 Task: Open Card Software Maintenance Review in Board Content Marketing White Paper Creation and Promotion Strategy to Workspace Hotel Reservations and add a team member Softage.2@softage.net, a label Orange, a checklist Email Marketing, an attachment from your computer, a color Orange and finally, add a card description 'Plan and execute company team-building conference with guest speakers on change management' and a comment 'Given the potential impact of this task on our customers, let us ensure that we approach it with a focus on customer satisfaction and experience.'. Add a start date 'Jan 06, 1900' with a due date 'Jan 13, 1900'
Action: Mouse moved to (87, 46)
Screenshot: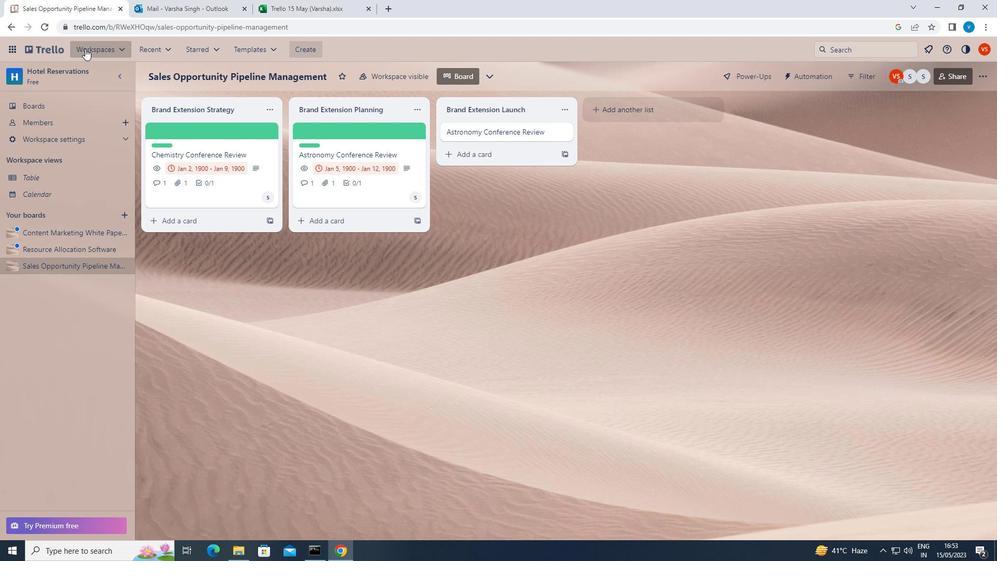 
Action: Mouse pressed left at (87, 46)
Screenshot: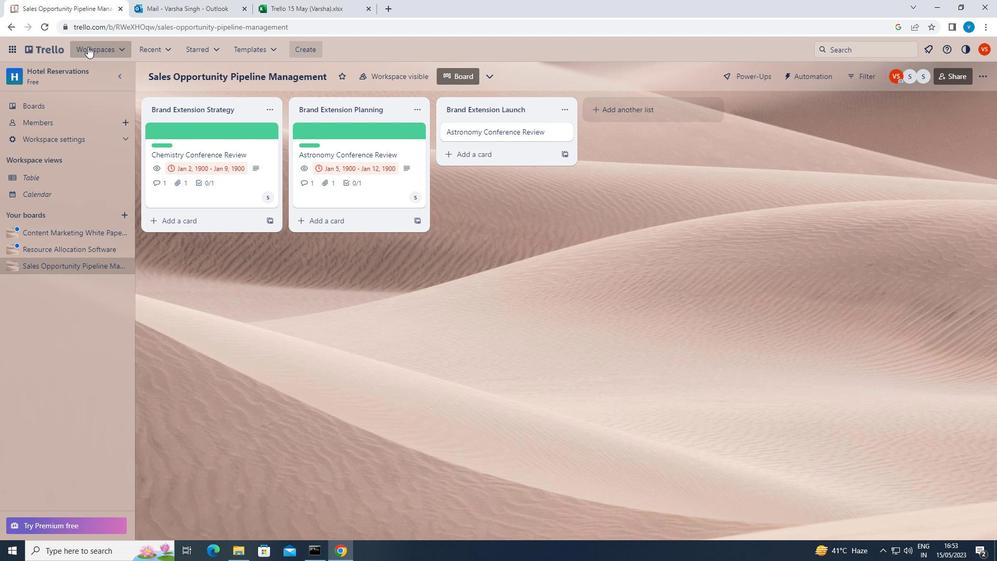 
Action: Mouse moved to (127, 516)
Screenshot: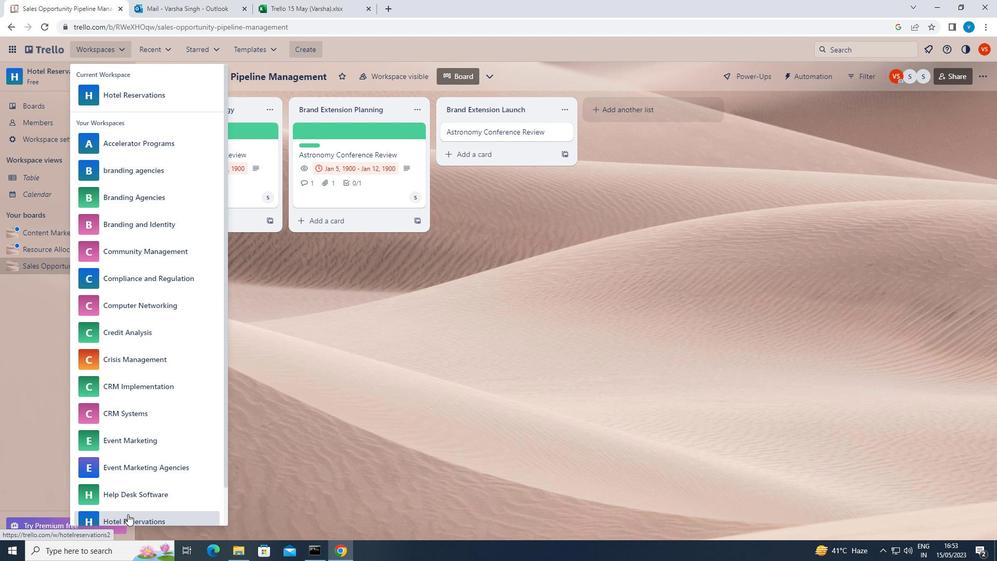 
Action: Mouse pressed left at (127, 516)
Screenshot: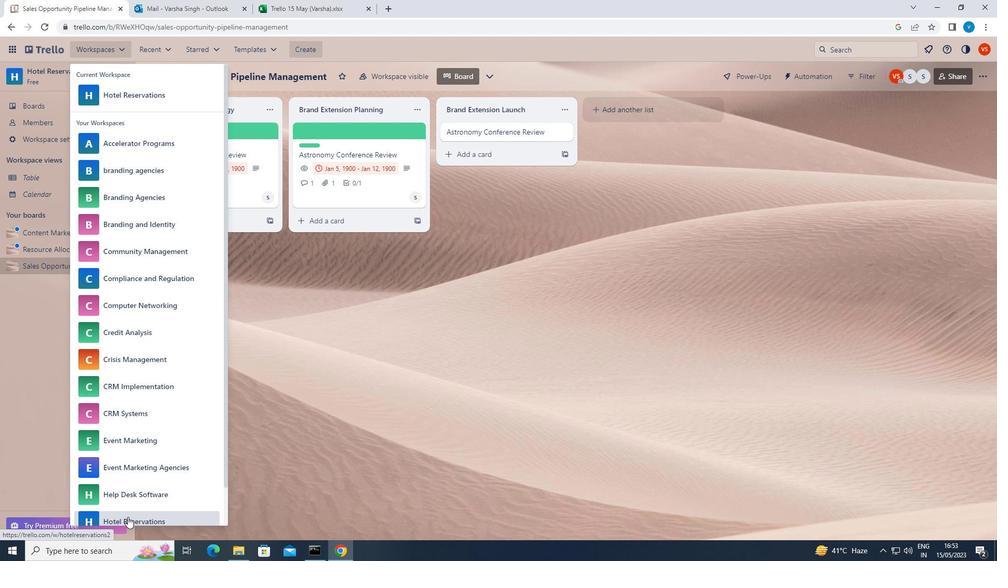
Action: Mouse moved to (72, 232)
Screenshot: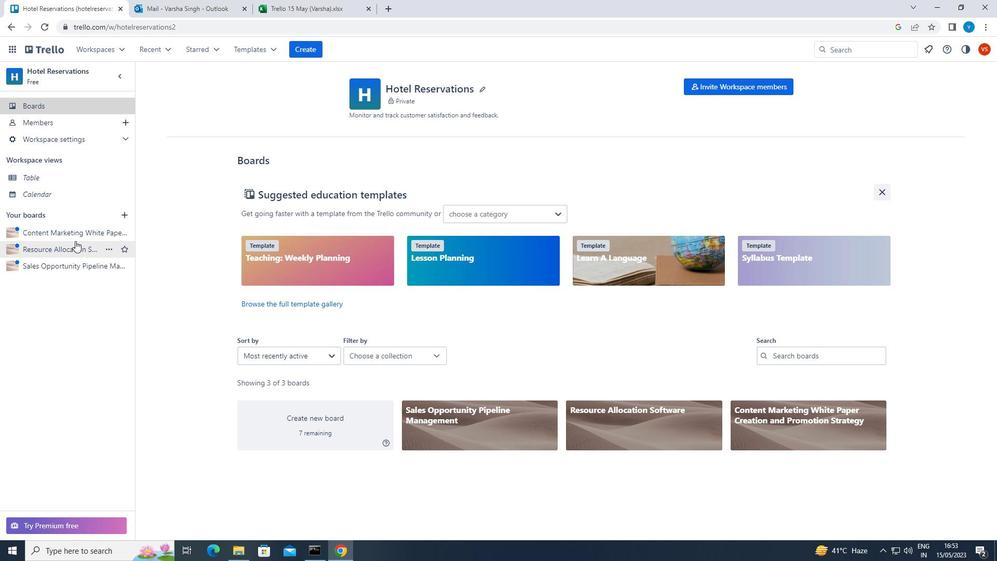 
Action: Mouse pressed left at (72, 232)
Screenshot: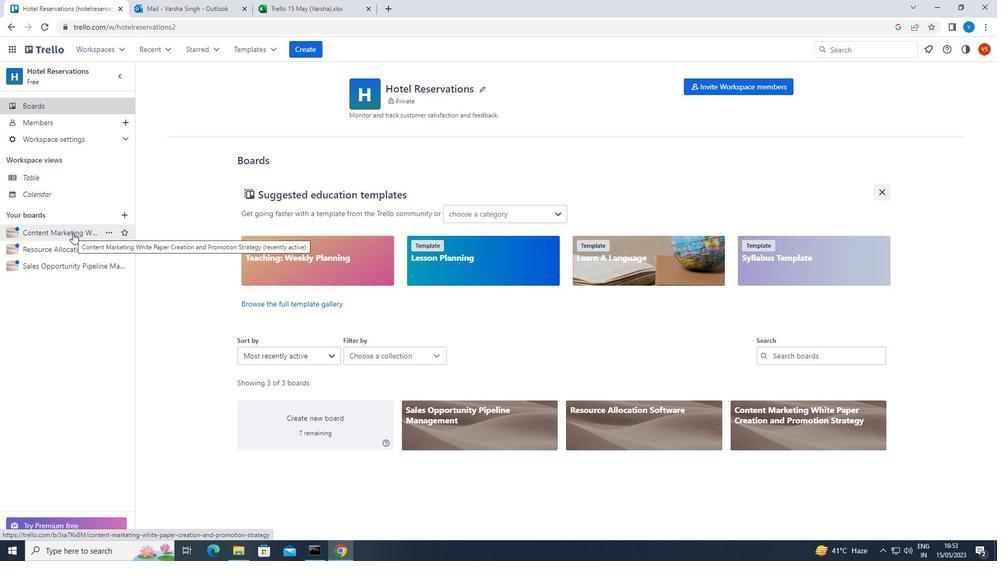 
Action: Mouse moved to (313, 135)
Screenshot: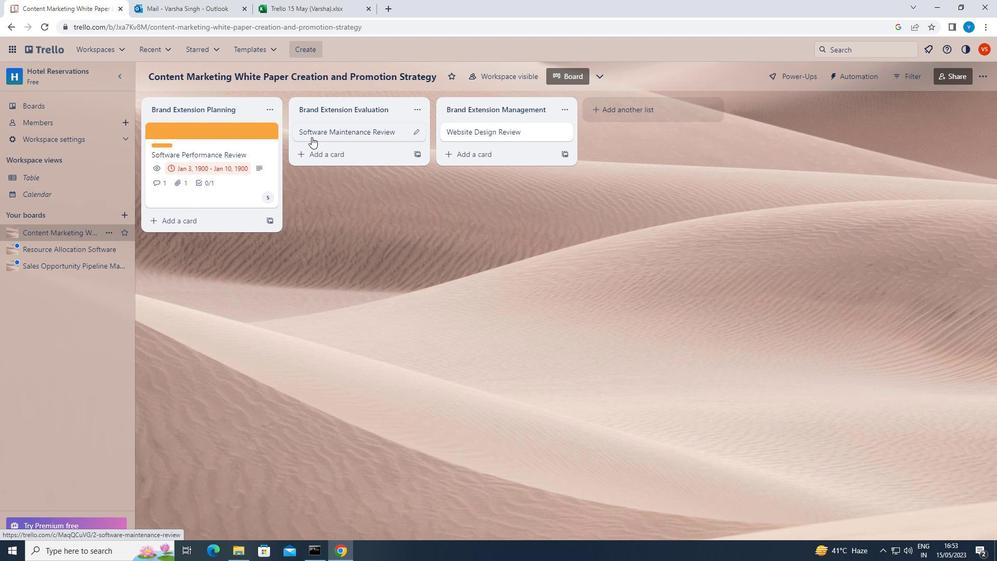 
Action: Mouse pressed left at (313, 135)
Screenshot: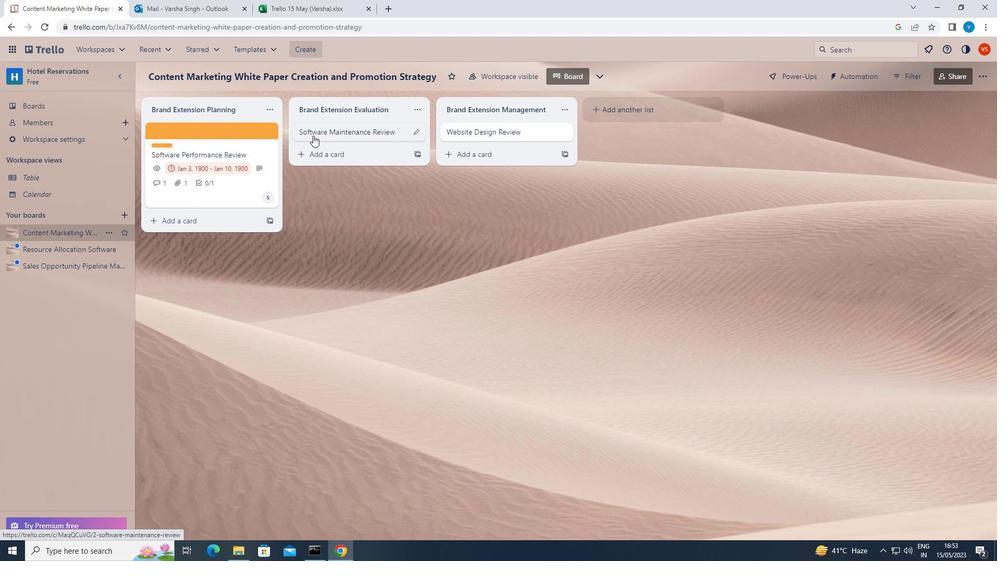 
Action: Mouse moved to (615, 163)
Screenshot: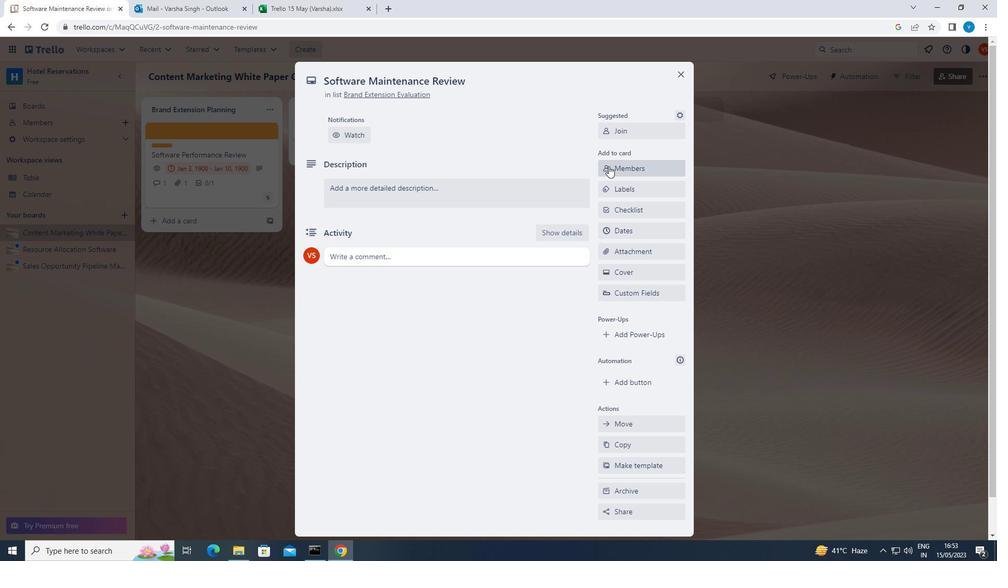 
Action: Mouse pressed left at (615, 163)
Screenshot: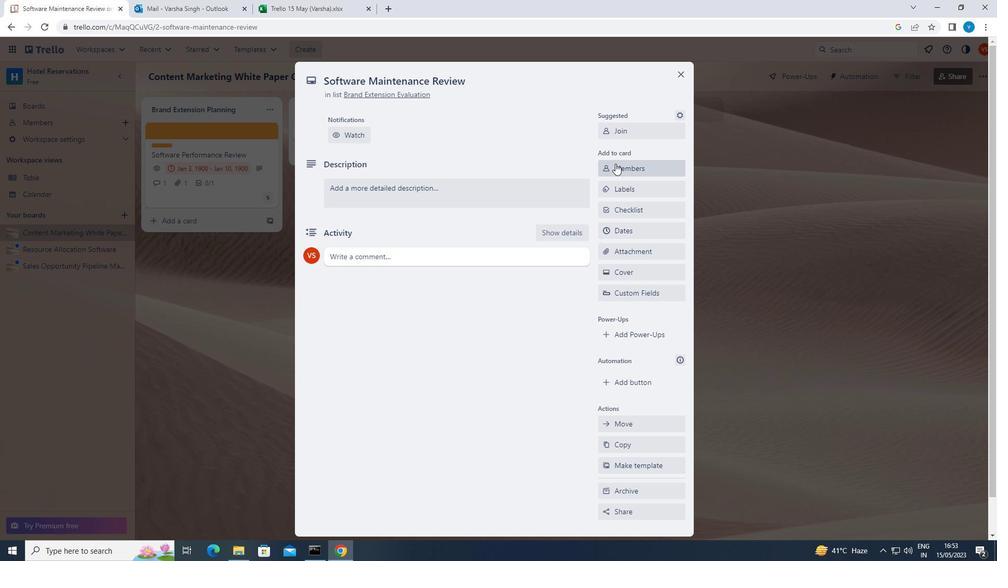 
Action: Mouse moved to (616, 170)
Screenshot: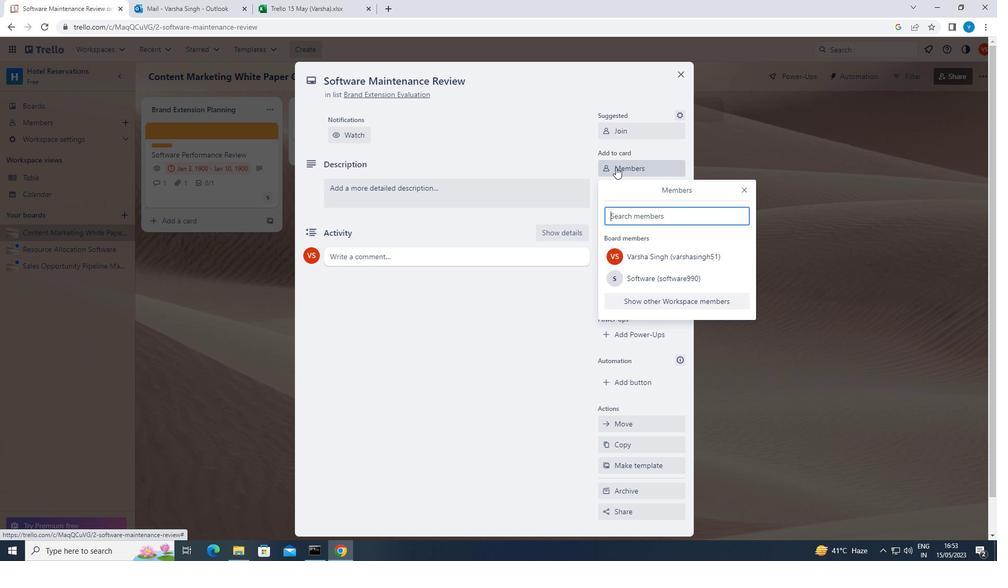 
Action: Key pressed <Key.shift>SOFTAGE.2<Key.shift><Key.shift><Key.shift><Key.shift>@SOFTAGE.NET
Screenshot: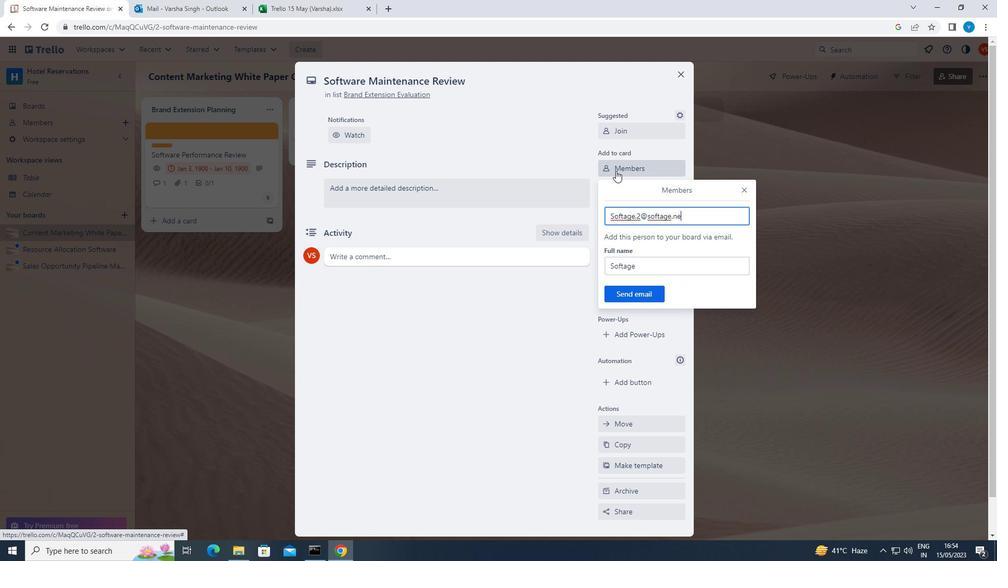
Action: Mouse moved to (639, 298)
Screenshot: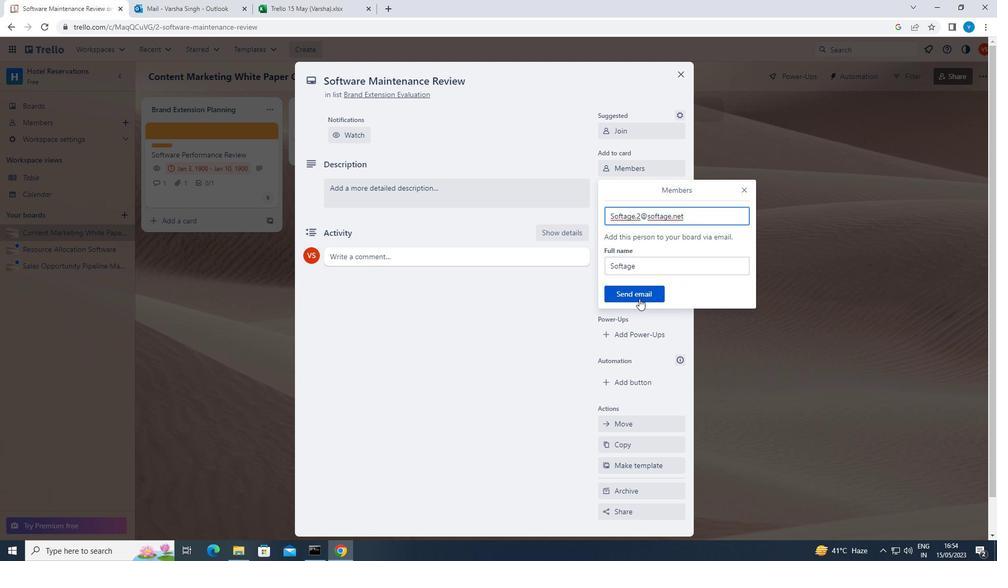 
Action: Mouse pressed left at (639, 298)
Screenshot: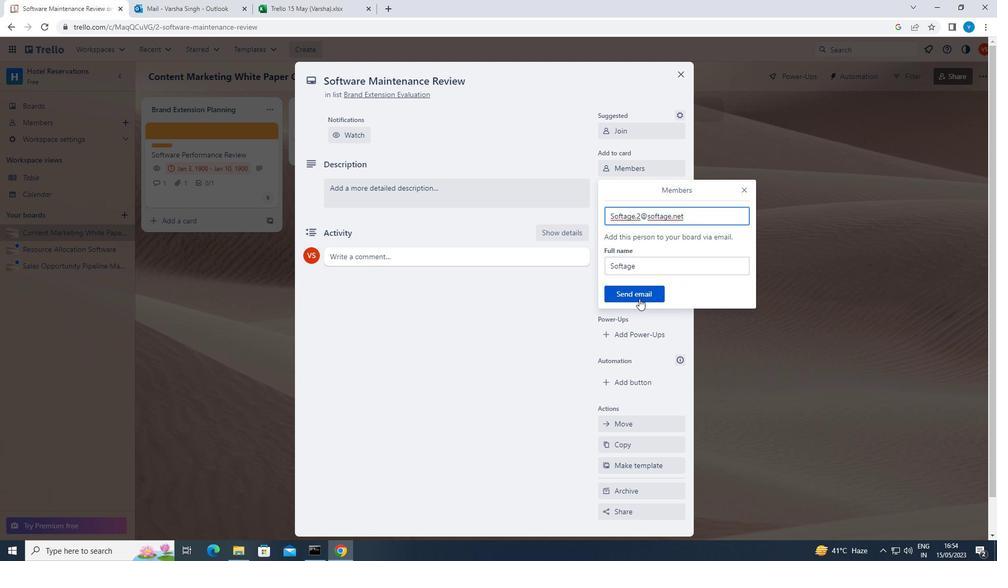 
Action: Mouse moved to (660, 190)
Screenshot: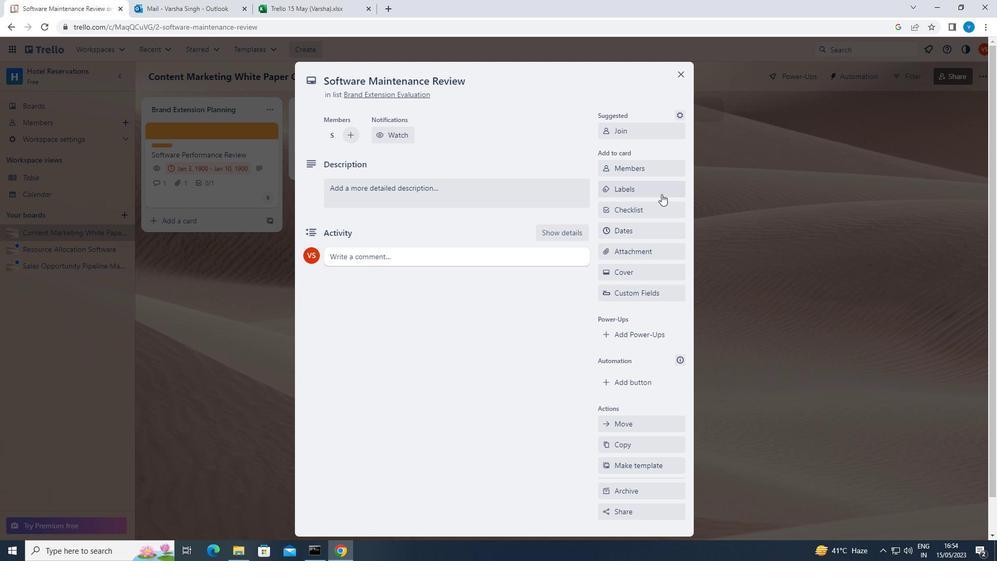 
Action: Mouse pressed left at (660, 190)
Screenshot: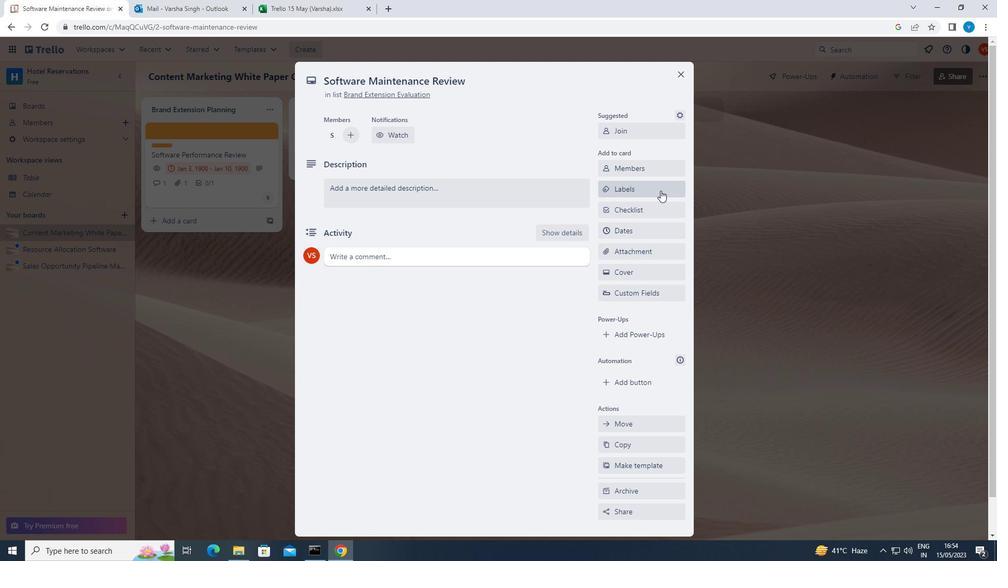 
Action: Mouse moved to (672, 305)
Screenshot: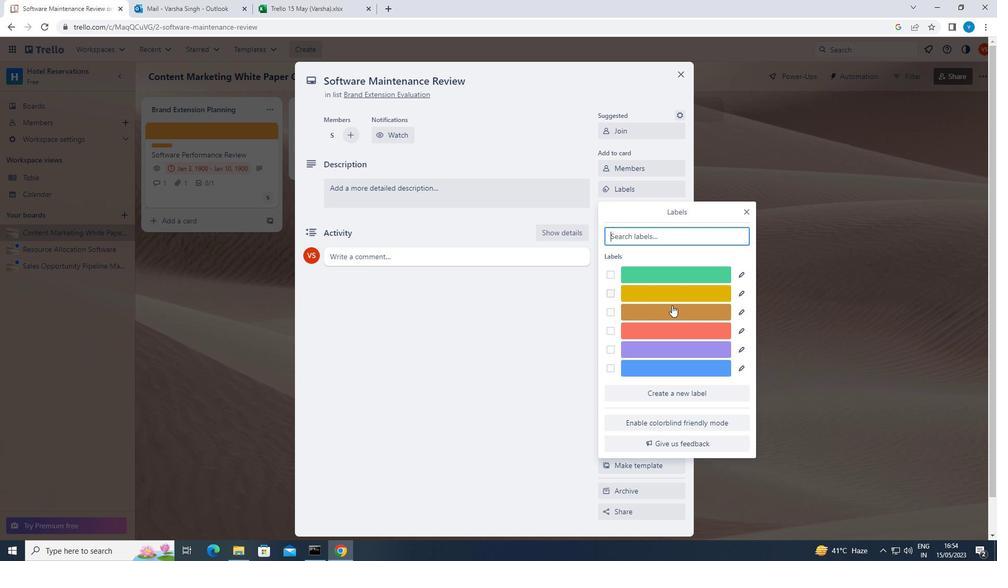 
Action: Mouse pressed left at (672, 305)
Screenshot: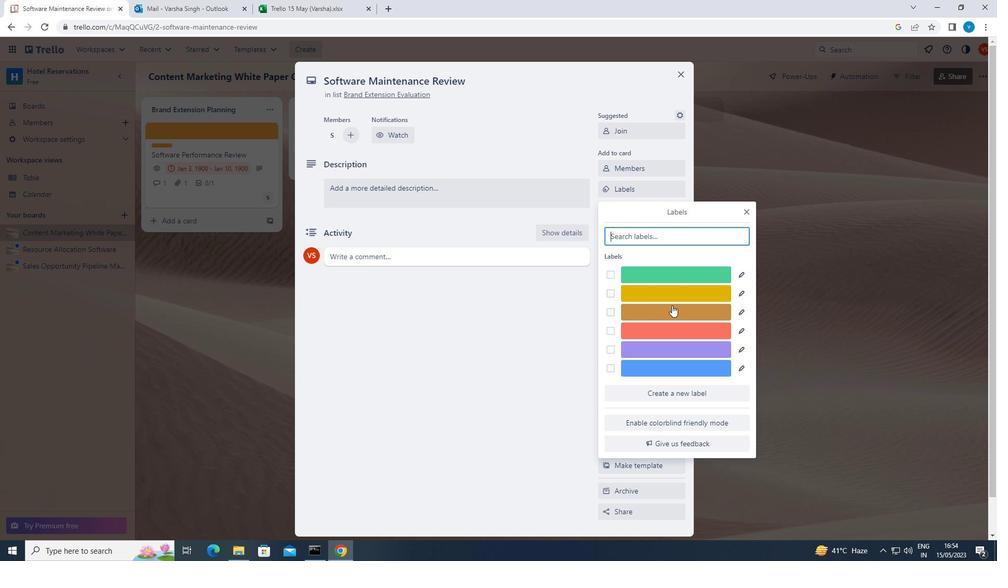
Action: Mouse moved to (746, 208)
Screenshot: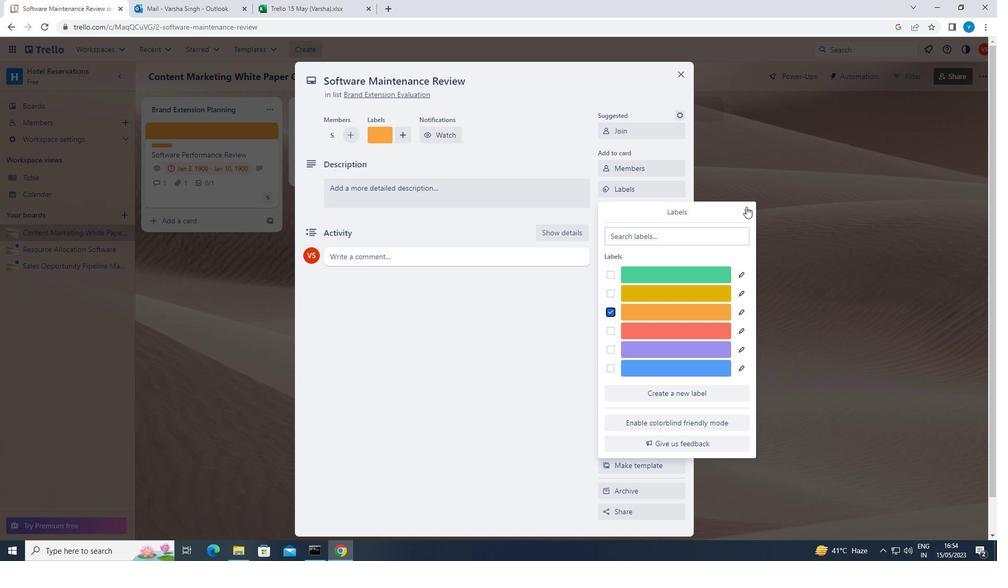 
Action: Mouse pressed left at (746, 208)
Screenshot: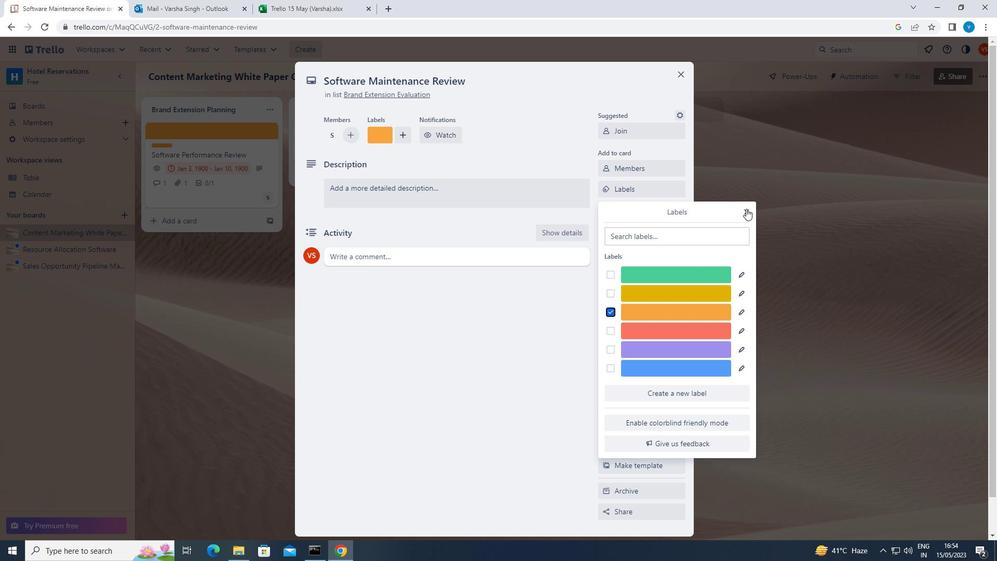 
Action: Mouse moved to (648, 209)
Screenshot: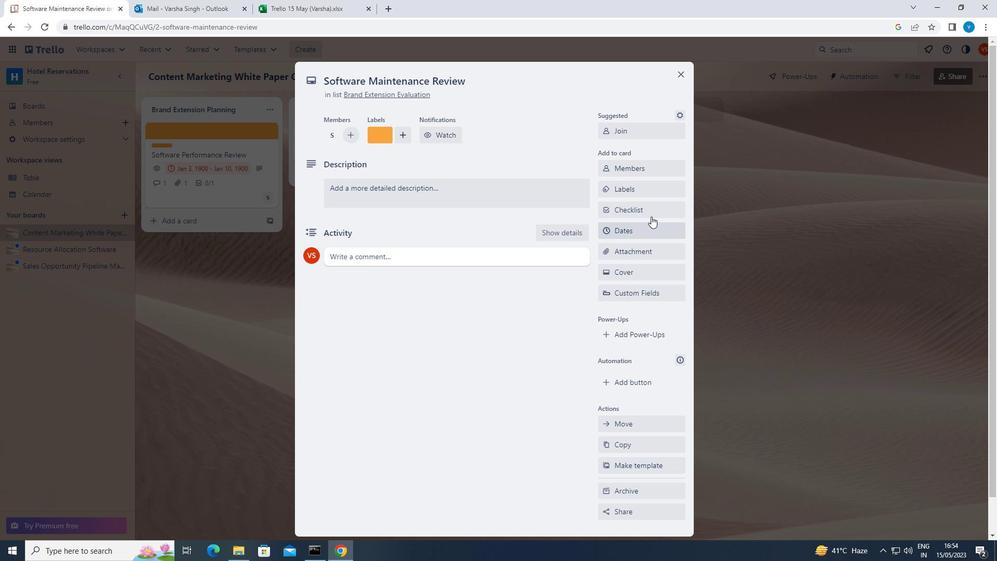 
Action: Mouse pressed left at (648, 209)
Screenshot: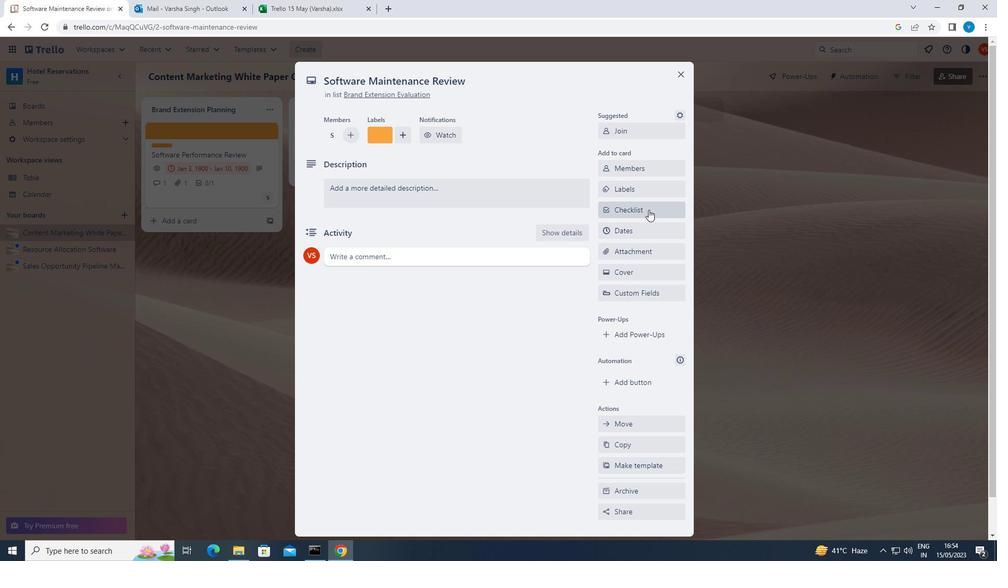 
Action: Mouse moved to (634, 321)
Screenshot: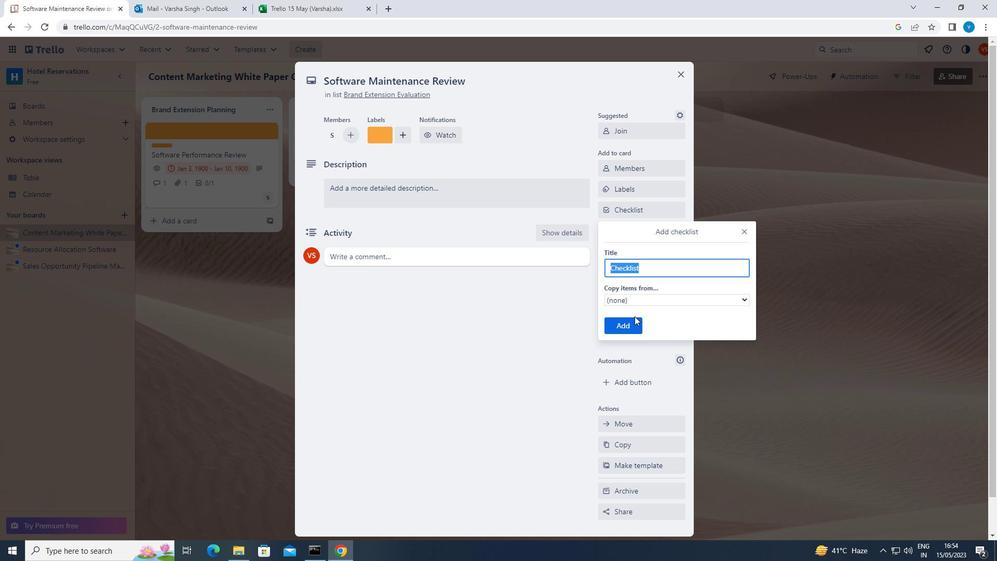 
Action: Mouse pressed left at (634, 321)
Screenshot: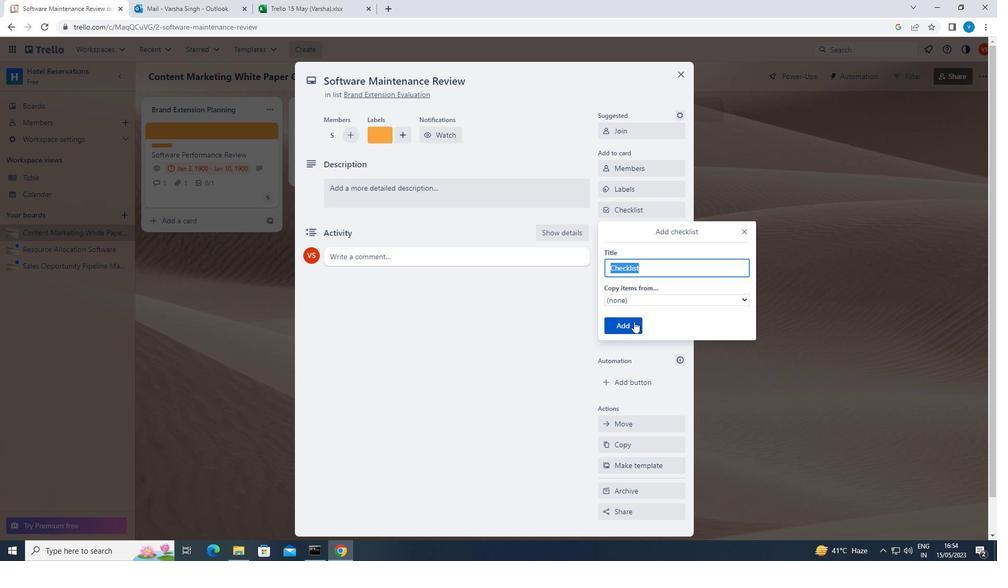 
Action: Mouse moved to (633, 315)
Screenshot: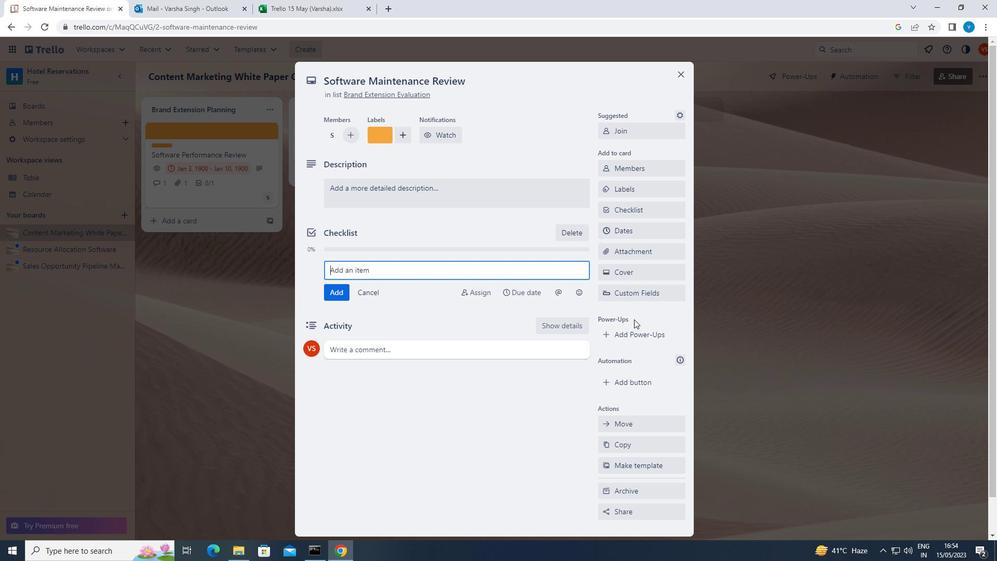 
Action: Key pressed <Key.shift>EMAIL<Key.space><Key.shift>MARKETING
Screenshot: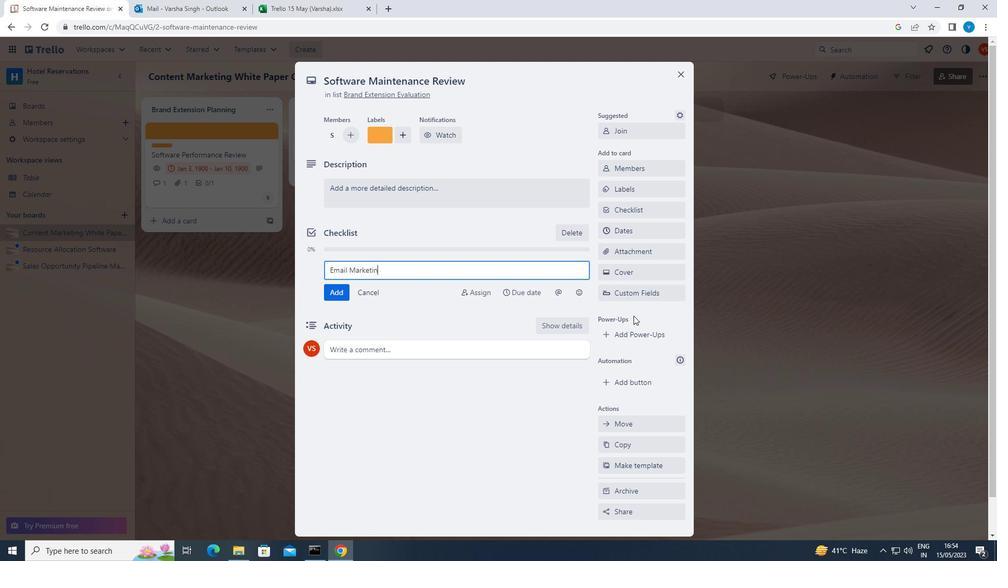 
Action: Mouse moved to (341, 295)
Screenshot: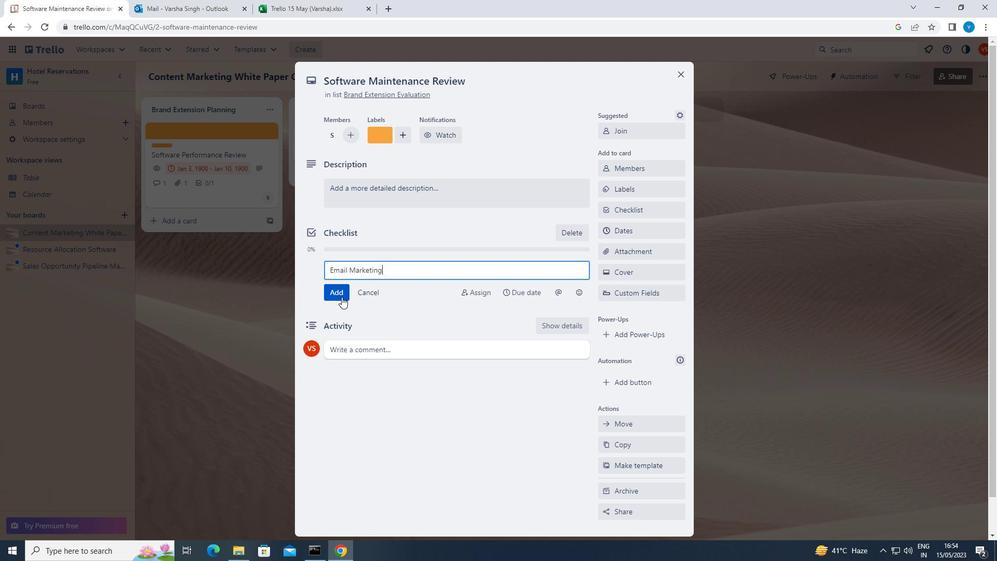 
Action: Mouse pressed left at (341, 295)
Screenshot: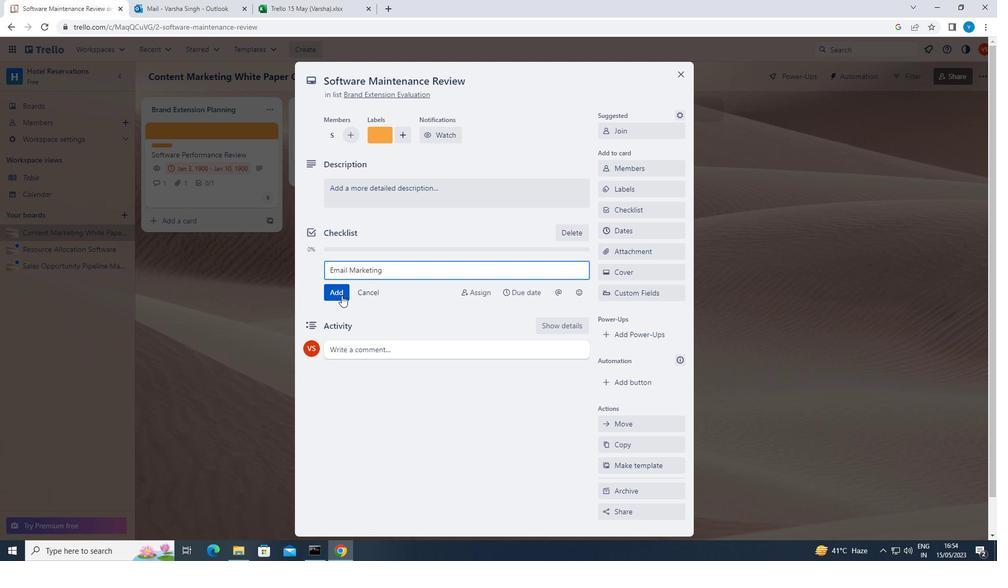 
Action: Mouse moved to (625, 252)
Screenshot: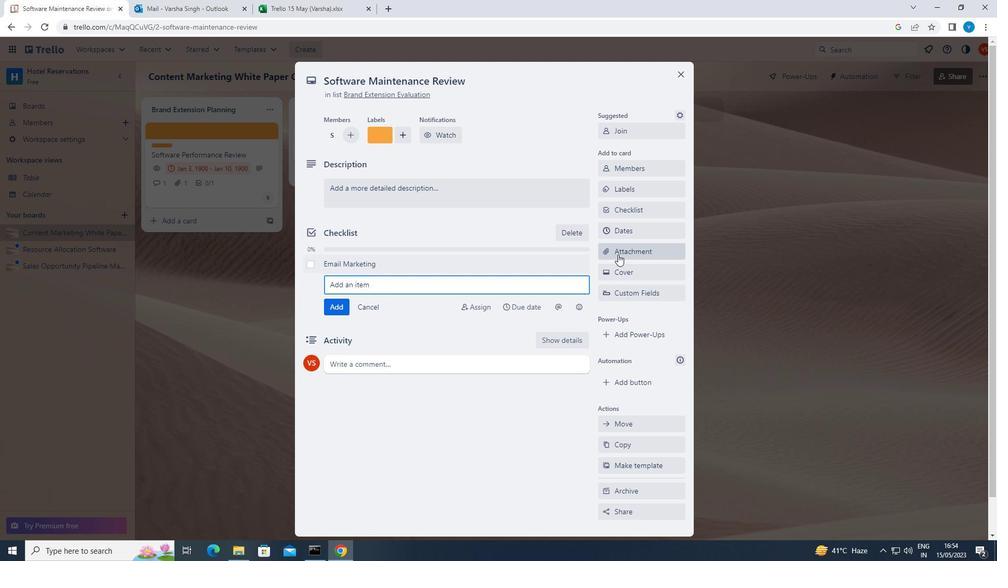 
Action: Mouse pressed left at (625, 252)
Screenshot: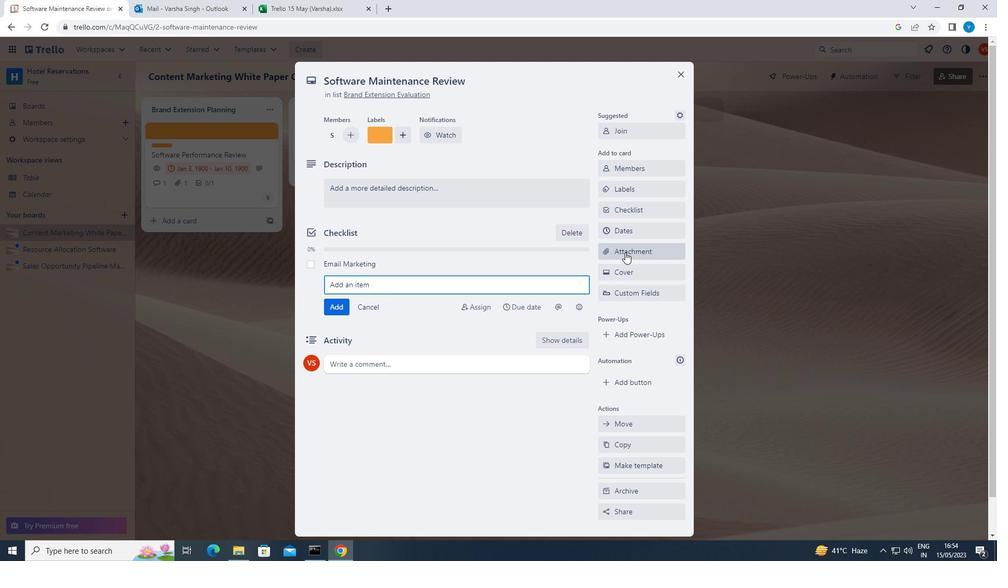 
Action: Mouse moved to (621, 290)
Screenshot: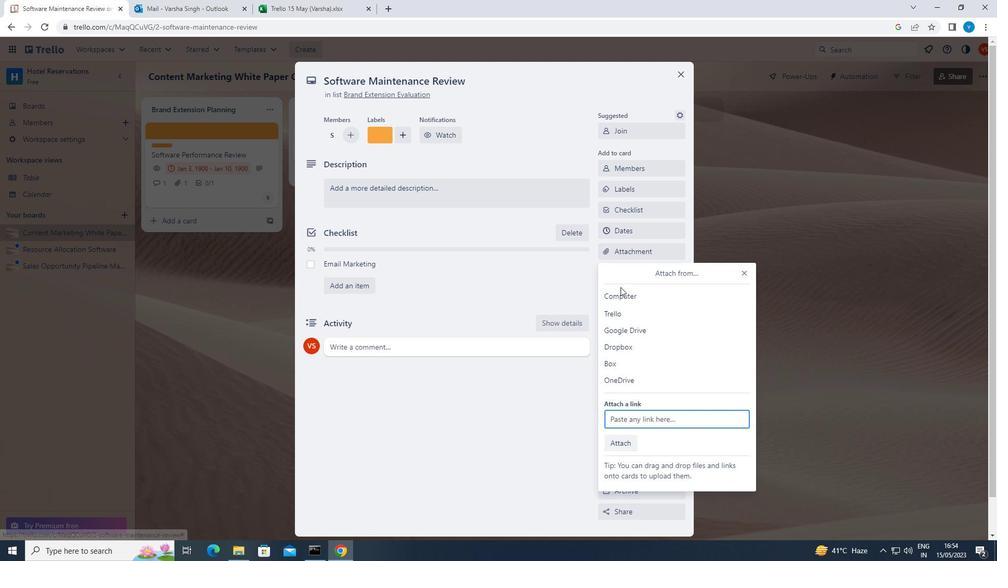 
Action: Mouse pressed left at (621, 290)
Screenshot: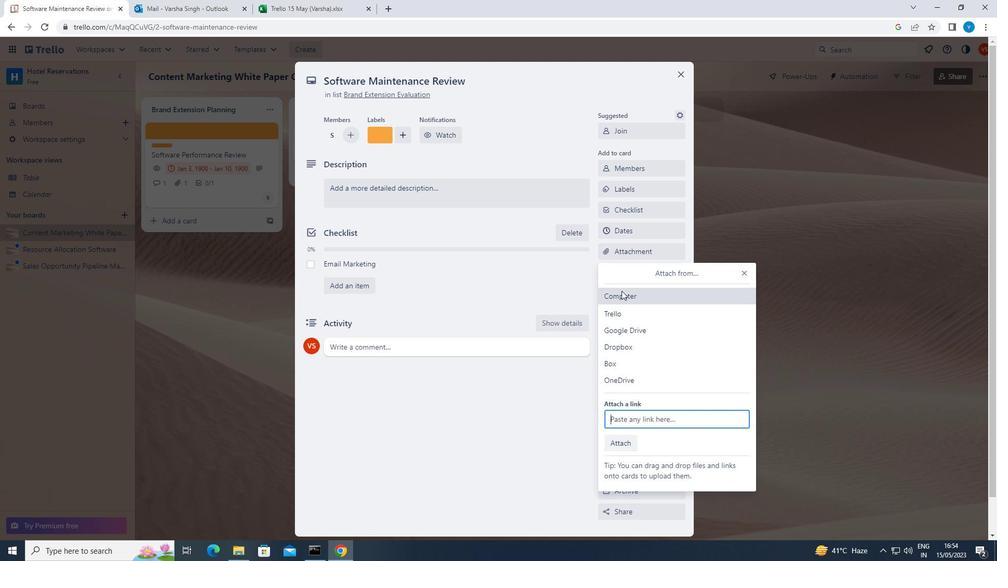 
Action: Mouse moved to (367, 186)
Screenshot: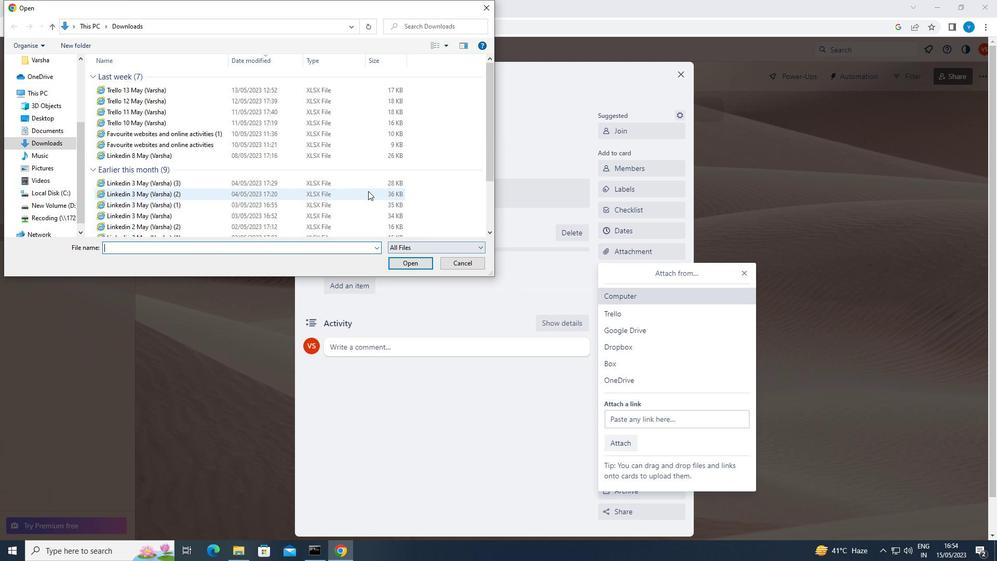 
Action: Mouse pressed left at (367, 186)
Screenshot: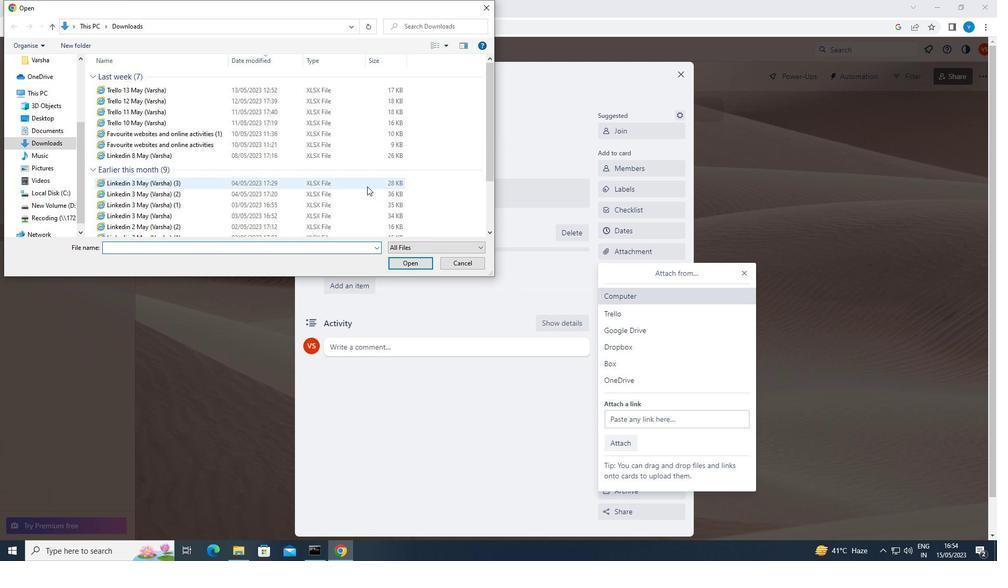
Action: Mouse moved to (419, 267)
Screenshot: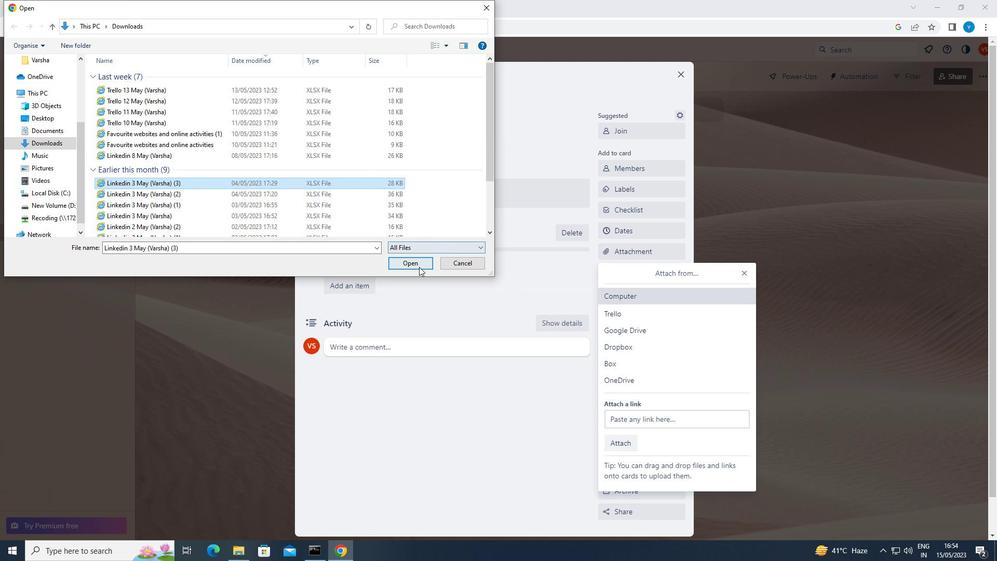 
Action: Mouse pressed left at (419, 267)
Screenshot: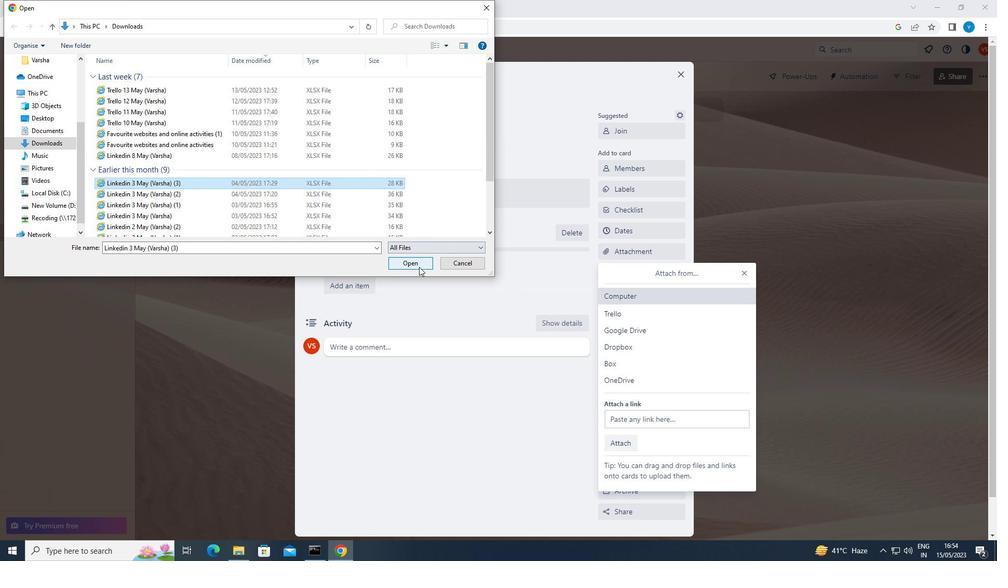 
Action: Mouse moved to (619, 266)
Screenshot: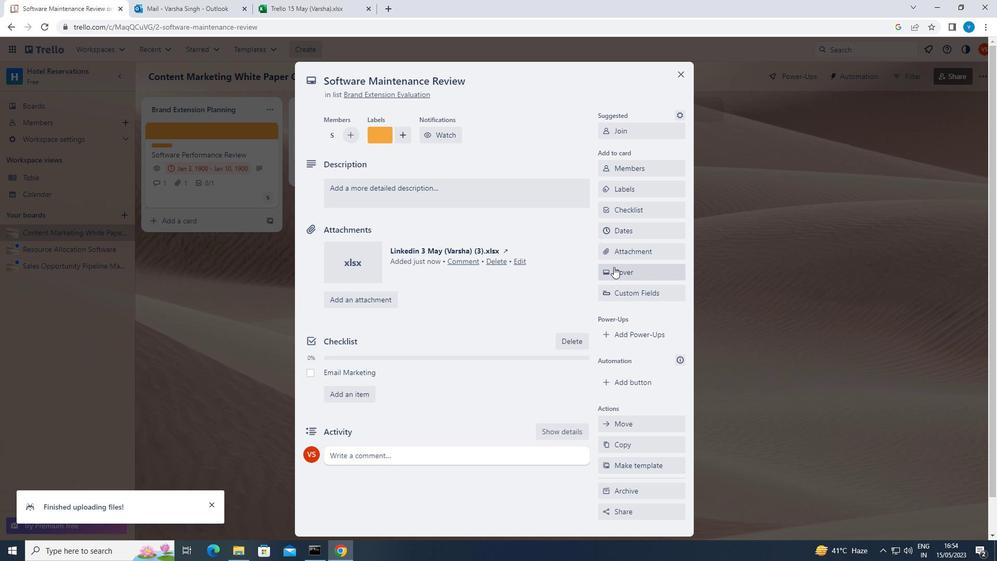
Action: Mouse pressed left at (619, 266)
Screenshot: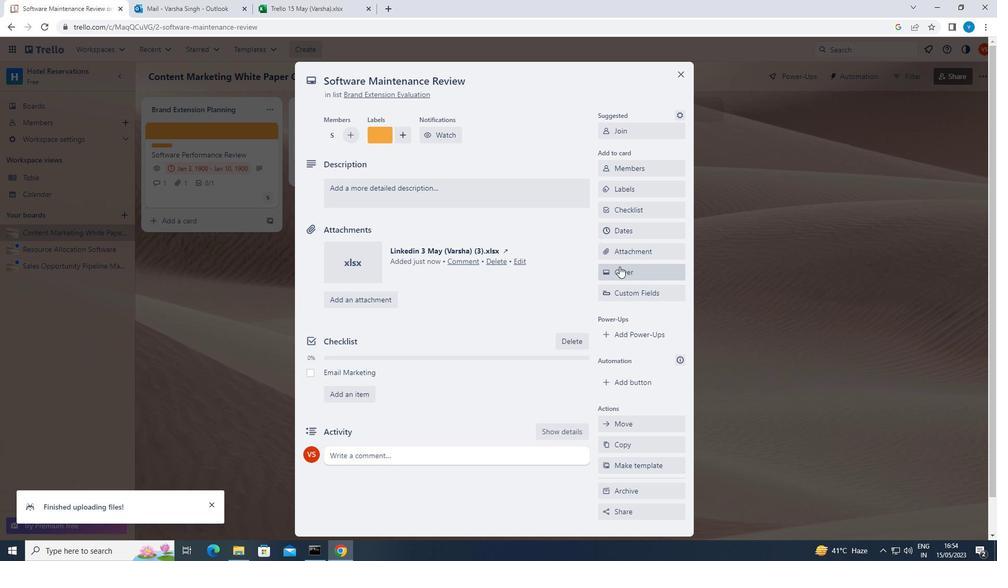 
Action: Mouse moved to (668, 329)
Screenshot: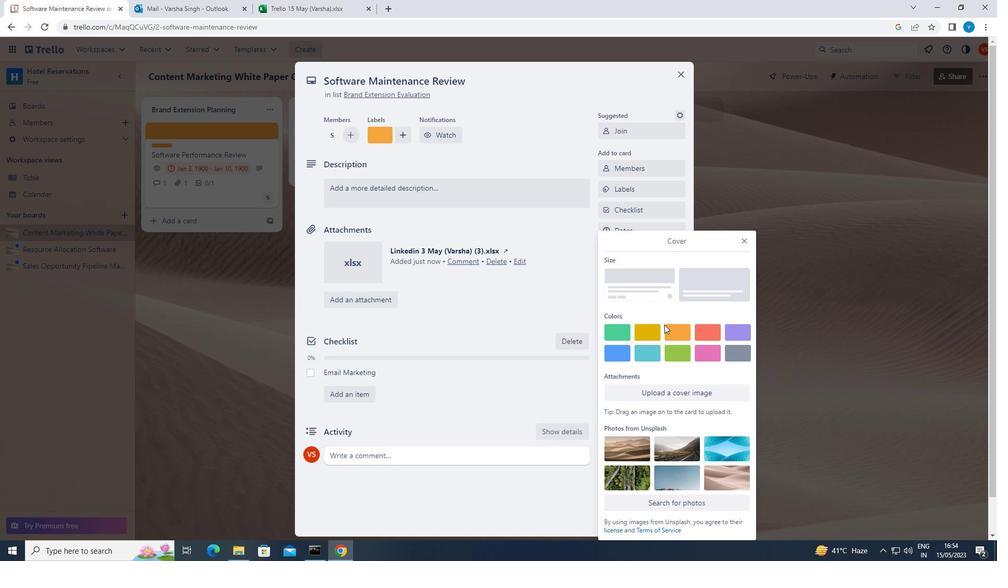 
Action: Mouse pressed left at (668, 329)
Screenshot: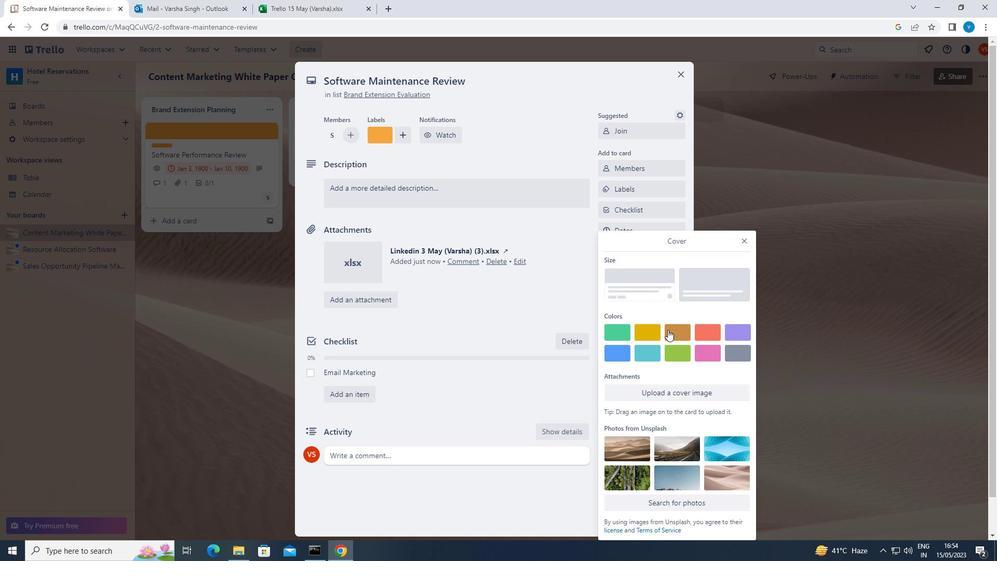 
Action: Mouse moved to (529, 245)
Screenshot: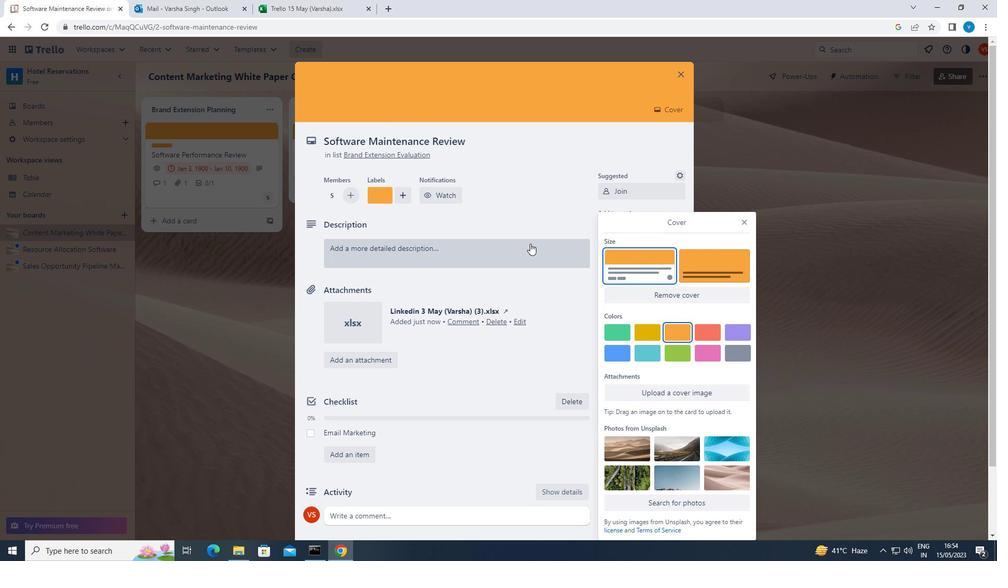 
Action: Mouse pressed left at (529, 245)
Screenshot: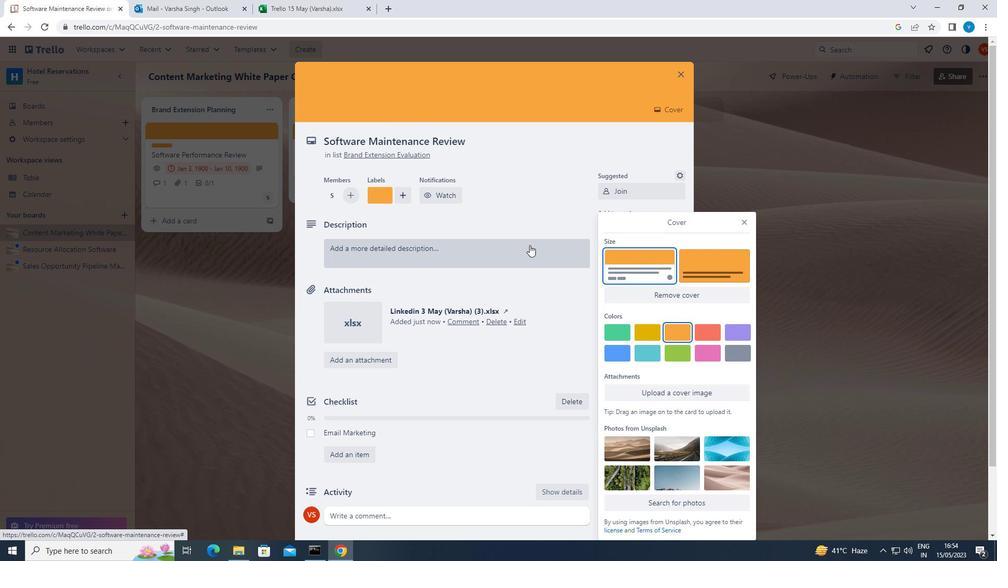 
Action: Key pressed <Key.shift>PLAN<Key.space>AND<Key.space>EXECUTE<Key.space>COMPANY<Key.space>TEAM-BUILDING<Key.space>CONFERENCE<Key.space>WITH<Key.space>GUEST<Key.space>SPEAKERS<Key.space>ON<Key.space>CHANGE<Key.space>MANAGEMENT
Screenshot: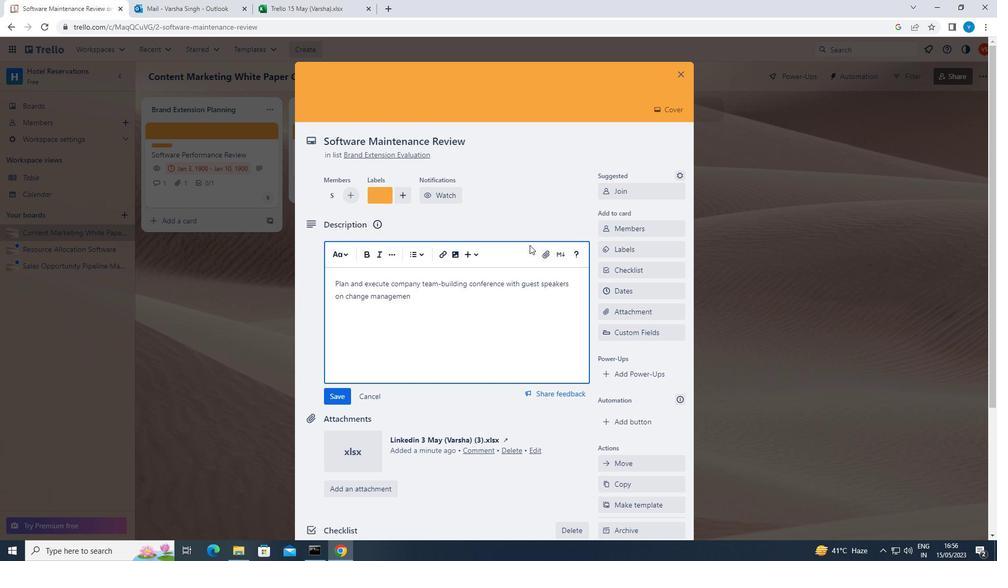 
Action: Mouse moved to (345, 390)
Screenshot: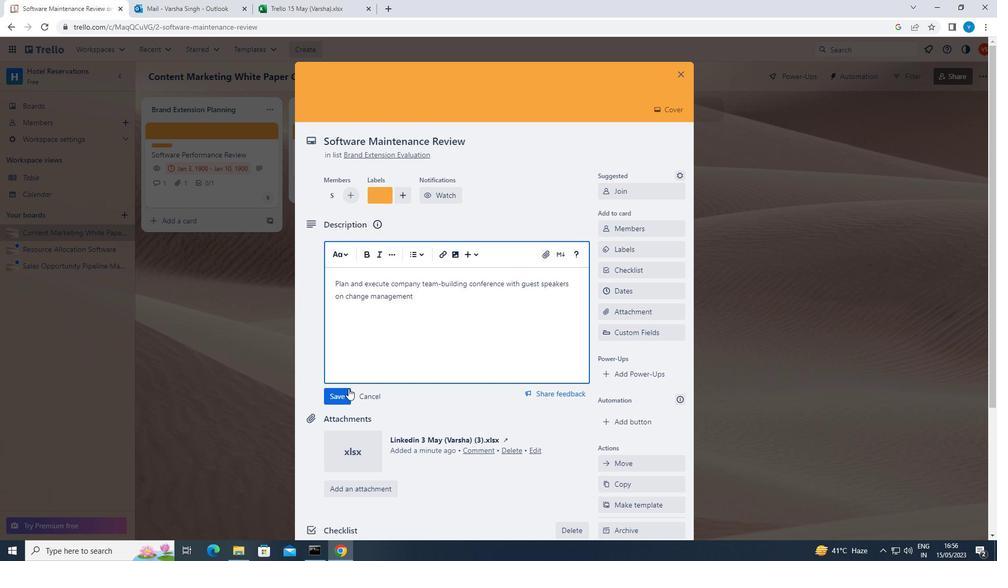 
Action: Mouse pressed left at (345, 390)
Screenshot: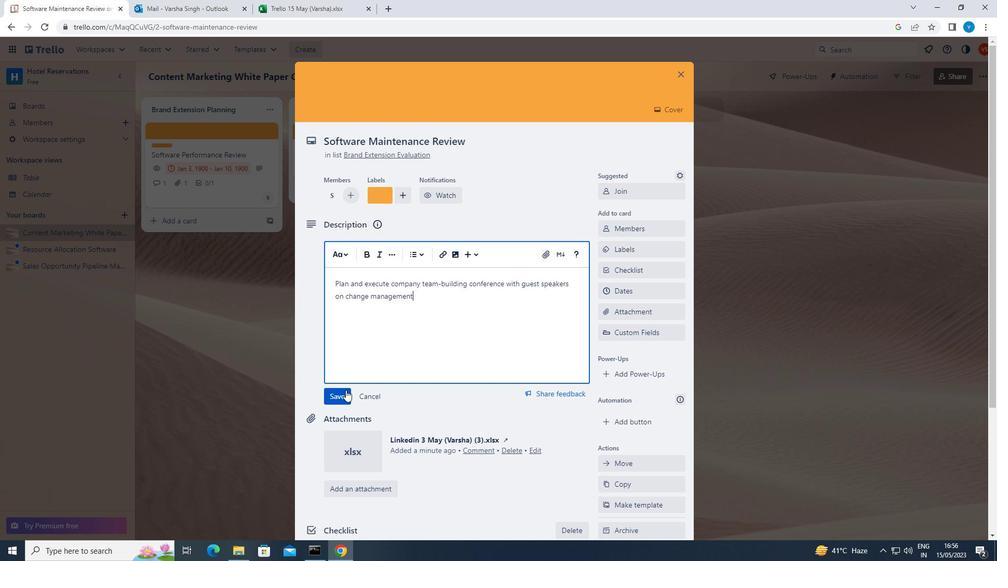 
Action: Mouse moved to (350, 502)
Screenshot: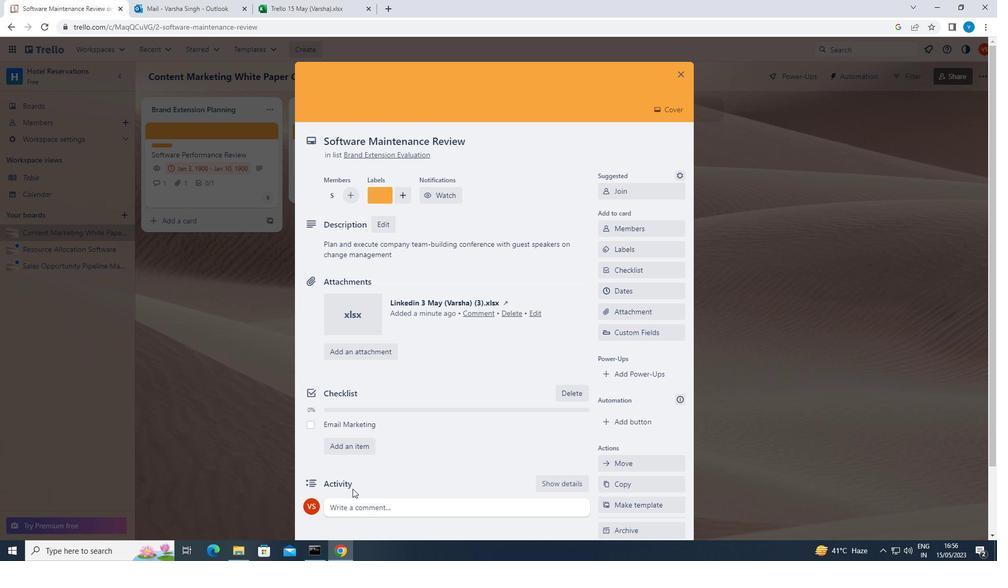 
Action: Mouse pressed left at (350, 502)
Screenshot: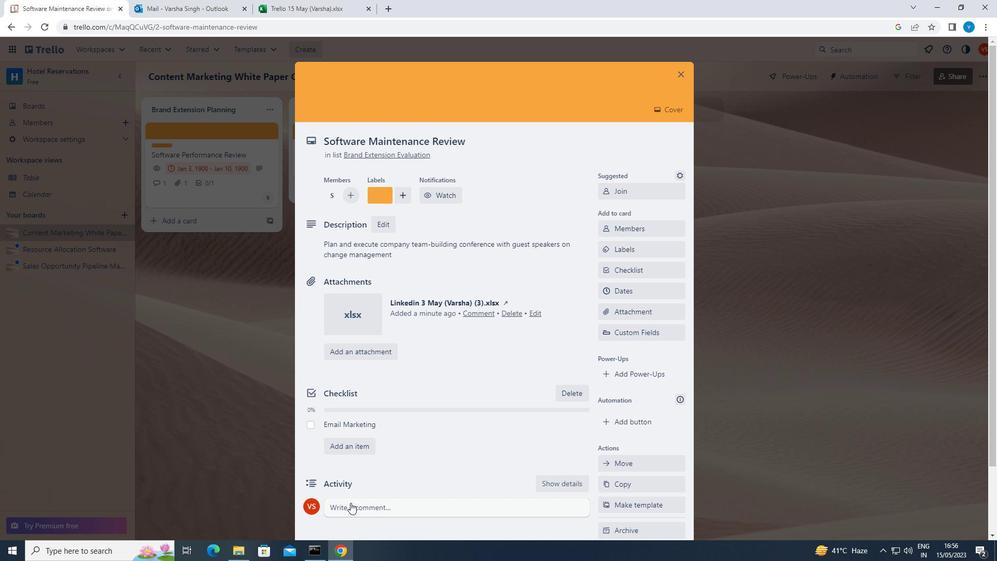 
Action: Key pressed <Key.shift>GIVEN<Key.space>THE<Key.space>POTENTIAL<Key.space>IMPACT<Key.space>OF<Key.space>THIS<Key.space>TASK<Key.space>ON<Key.space>OUR<Key.space>CUSTOMERS,<Key.space>LET<Key.space>US<Key.space>ENSURE<Key.space>THAT<Key.space>WE<Key.space>APPROACH<Key.space>IT<Key.space>WITH<Key.space>A<Key.space>FOCUS<Key.space>ON<Key.space>CUSTOMER<Key.space>SATISFACTION<Key.space>AND<Key.space>EXPERIENCE.
Screenshot: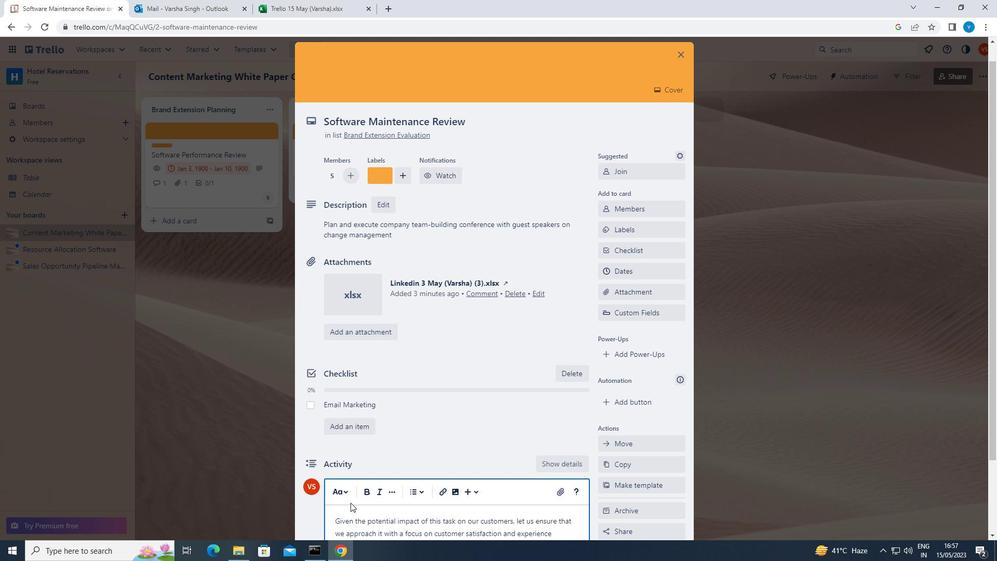 
Action: Mouse moved to (371, 499)
Screenshot: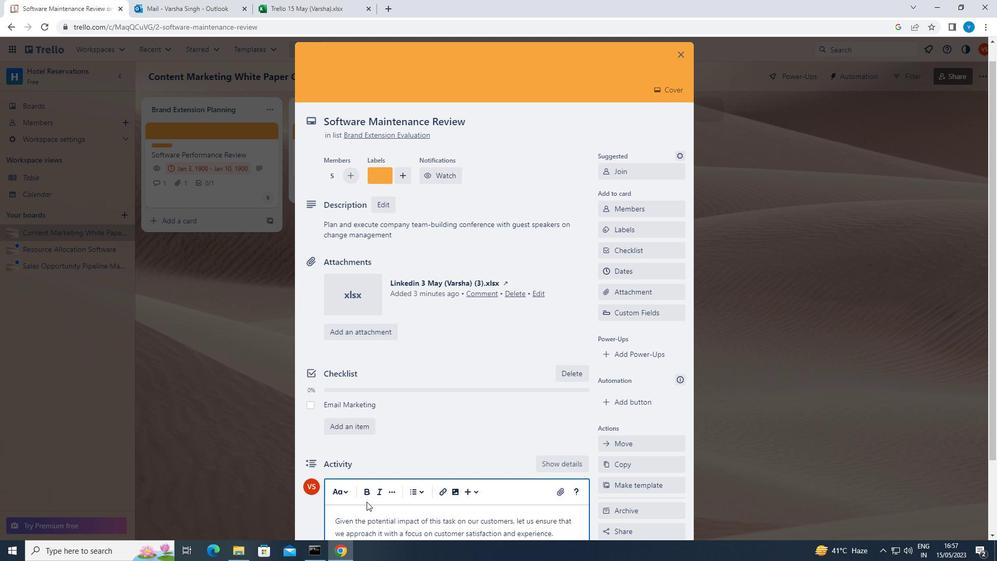 
Action: Mouse scrolled (371, 498) with delta (0, 0)
Screenshot: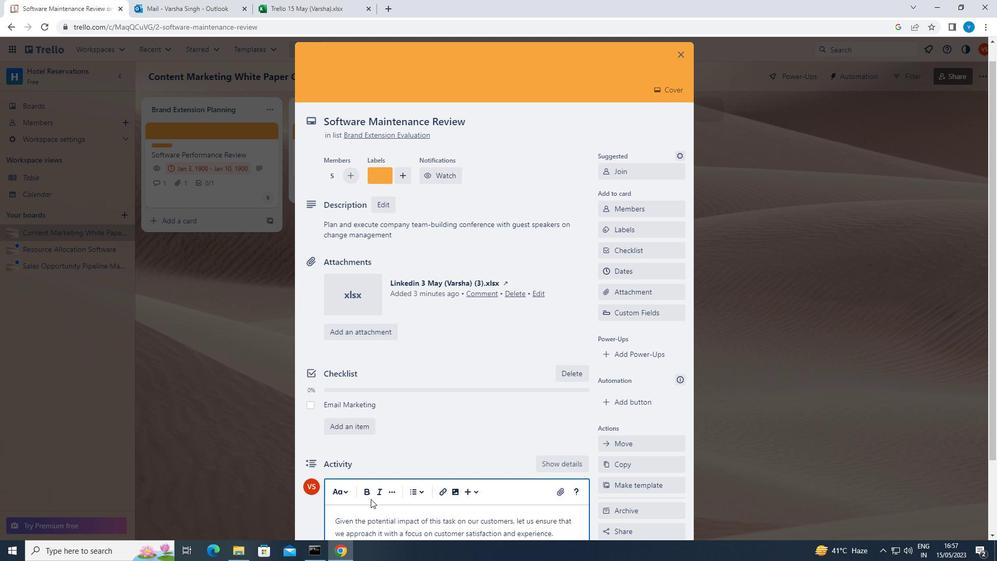 
Action: Mouse moved to (334, 504)
Screenshot: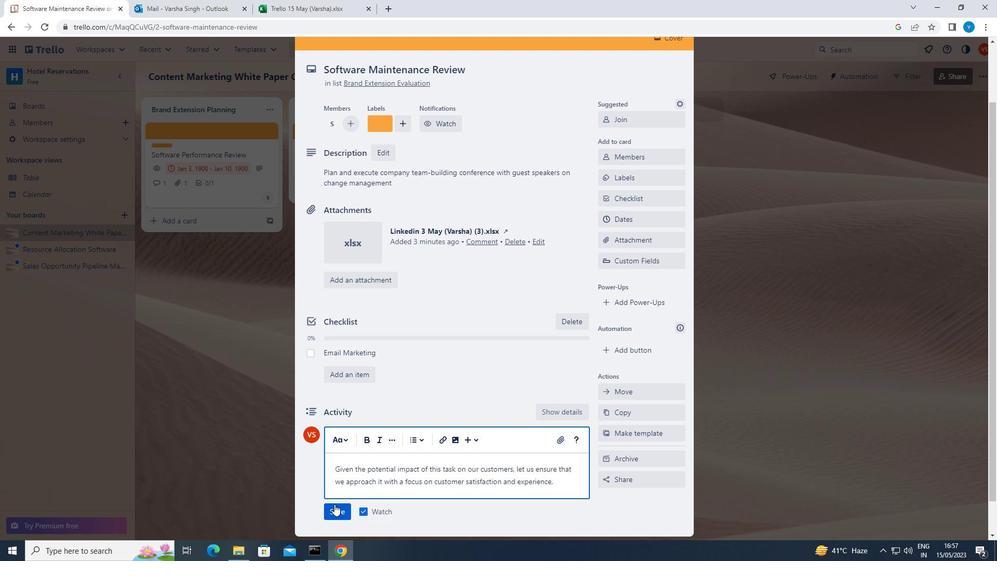 
Action: Mouse pressed left at (334, 504)
Screenshot: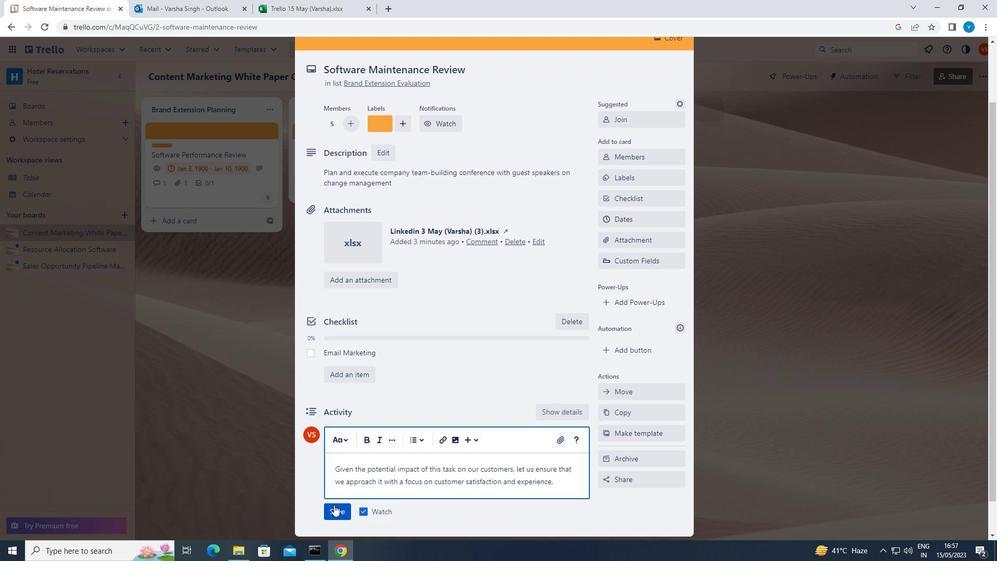
Action: Mouse moved to (660, 223)
Screenshot: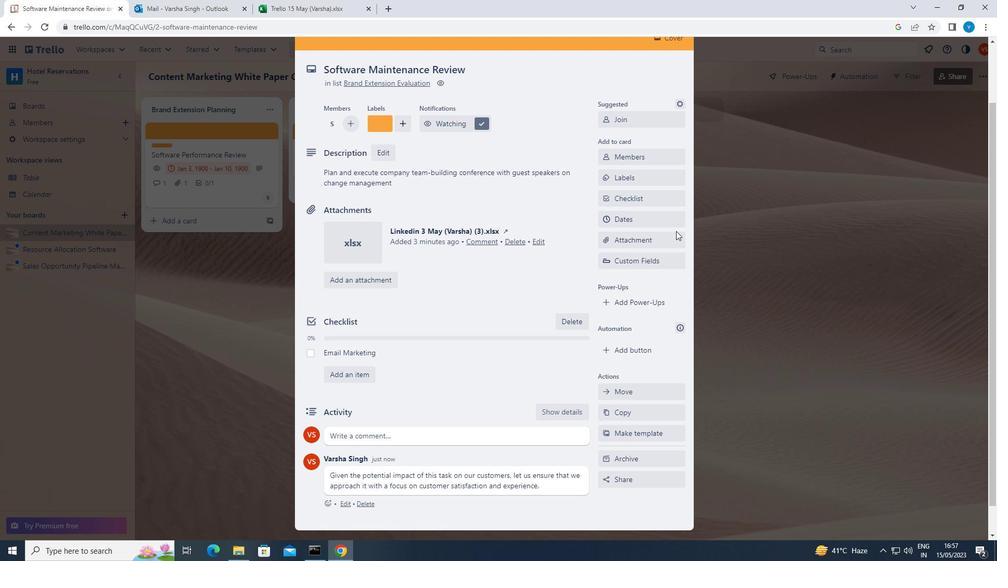 
Action: Mouse pressed left at (660, 223)
Screenshot: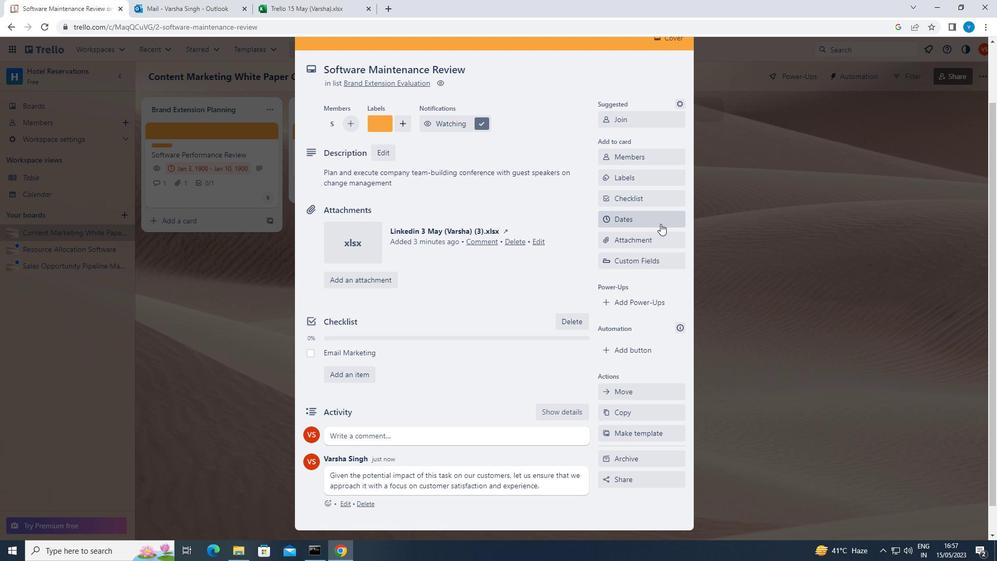 
Action: Mouse moved to (609, 267)
Screenshot: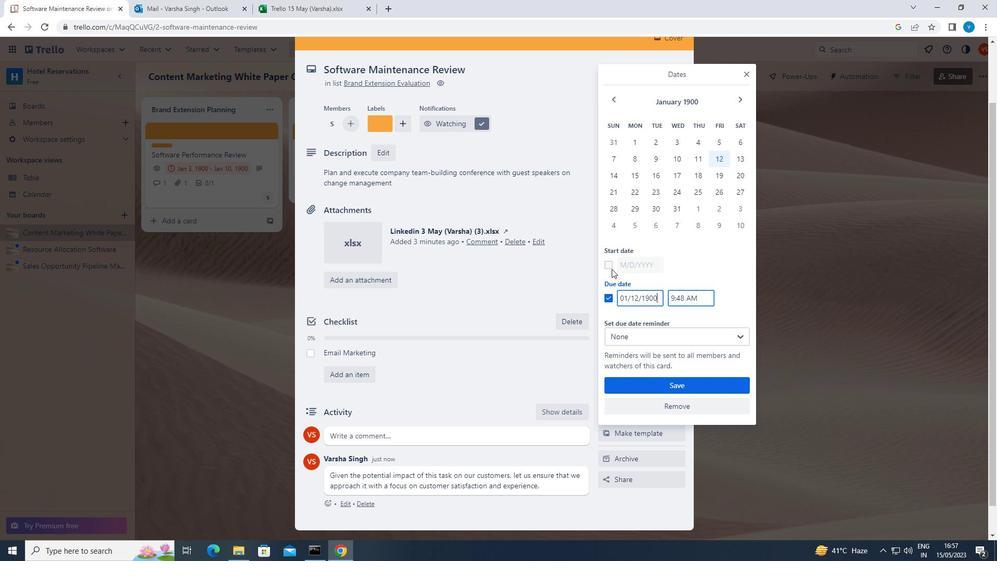 
Action: Mouse pressed left at (609, 267)
Screenshot: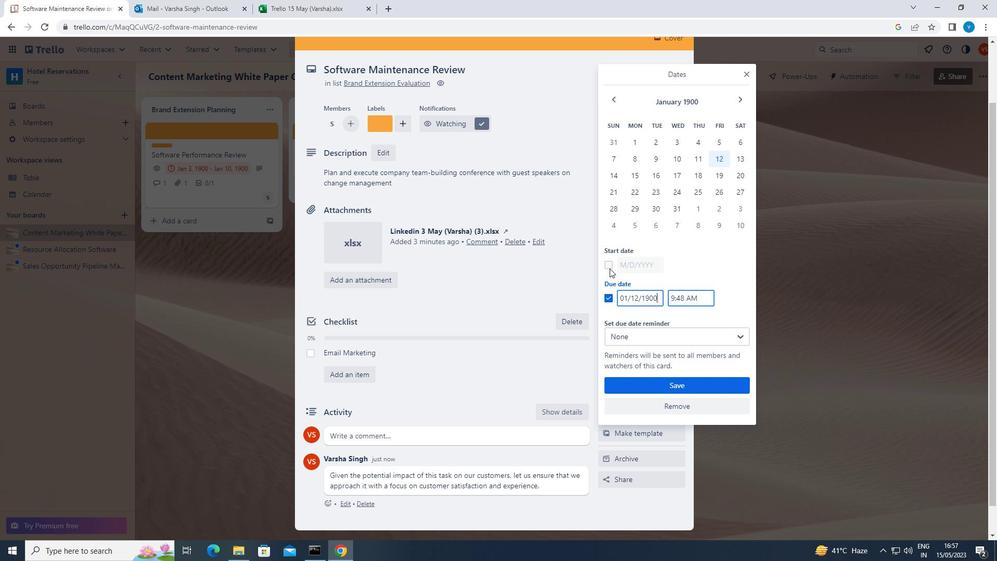 
Action: Mouse moved to (662, 262)
Screenshot: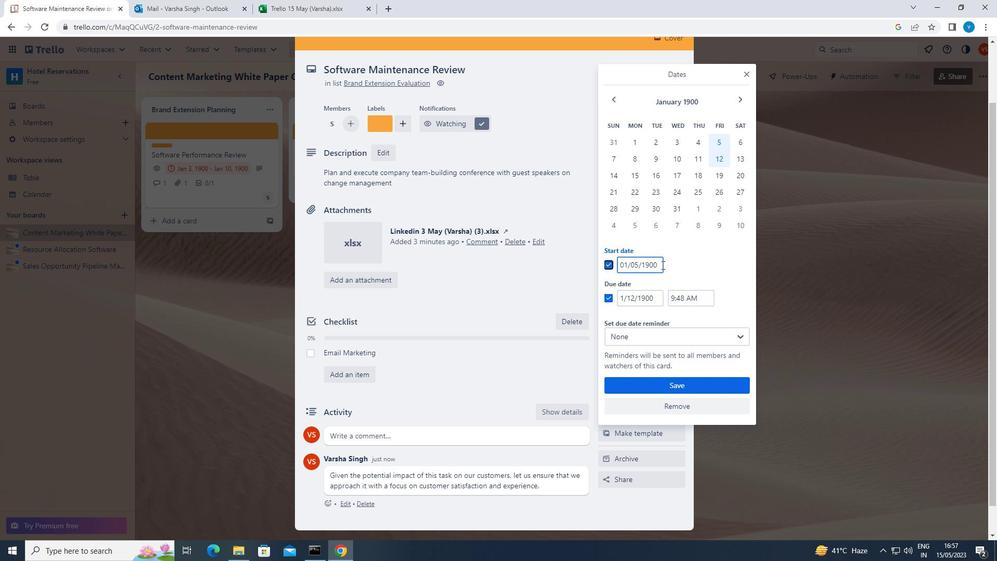 
Action: Mouse pressed left at (662, 262)
Screenshot: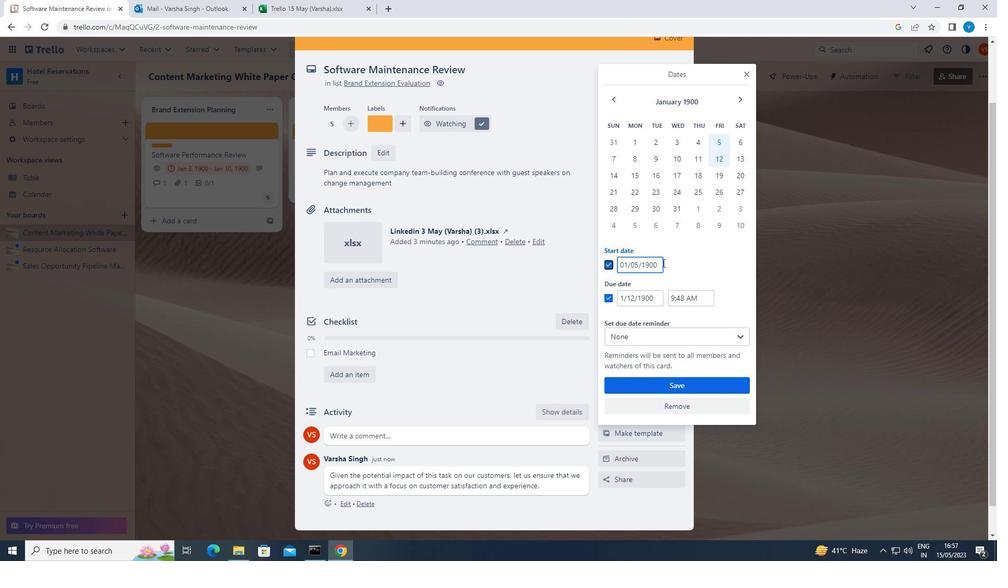 
Action: Mouse moved to (662, 262)
Screenshot: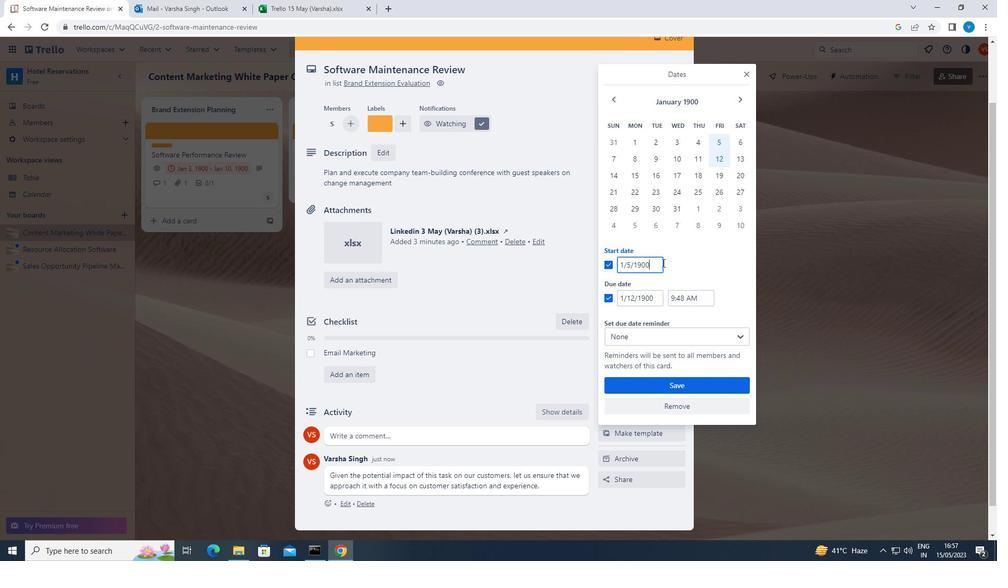 
Action: Key pressed <Key.backspace><Key.backspace><Key.backspace><Key.backspace><Key.backspace><Key.backspace><Key.backspace><Key.backspace><Key.backspace><Key.backspace><Key.backspace><Key.backspace><Key.backspace><Key.backspace>01/06/1900
Screenshot: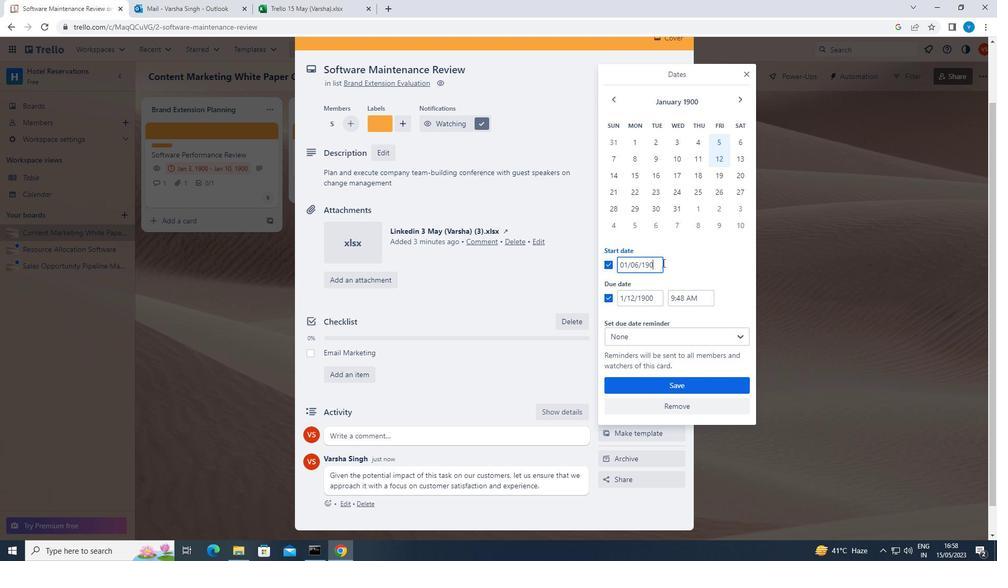 
Action: Mouse moved to (658, 299)
Screenshot: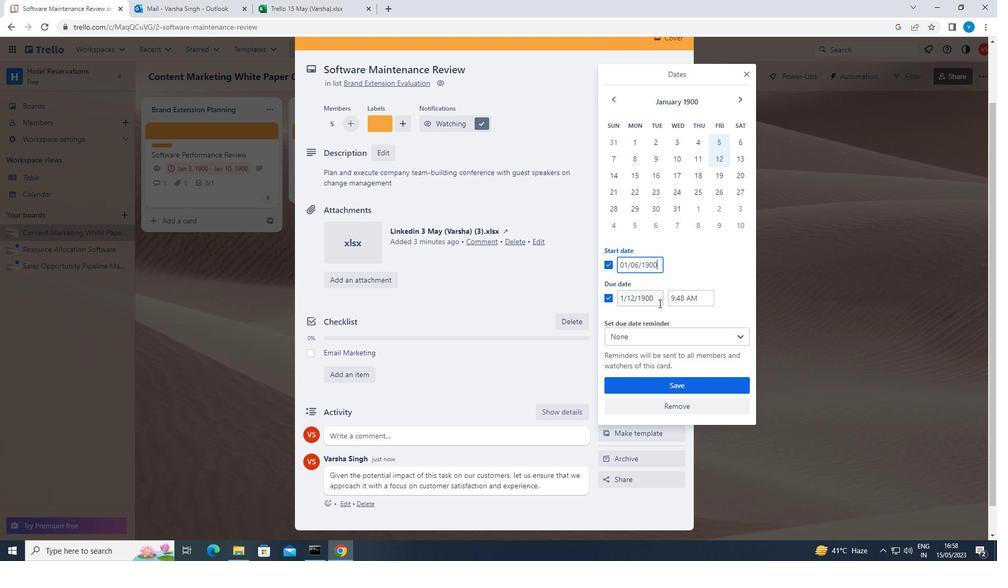 
Action: Mouse pressed left at (658, 299)
Screenshot: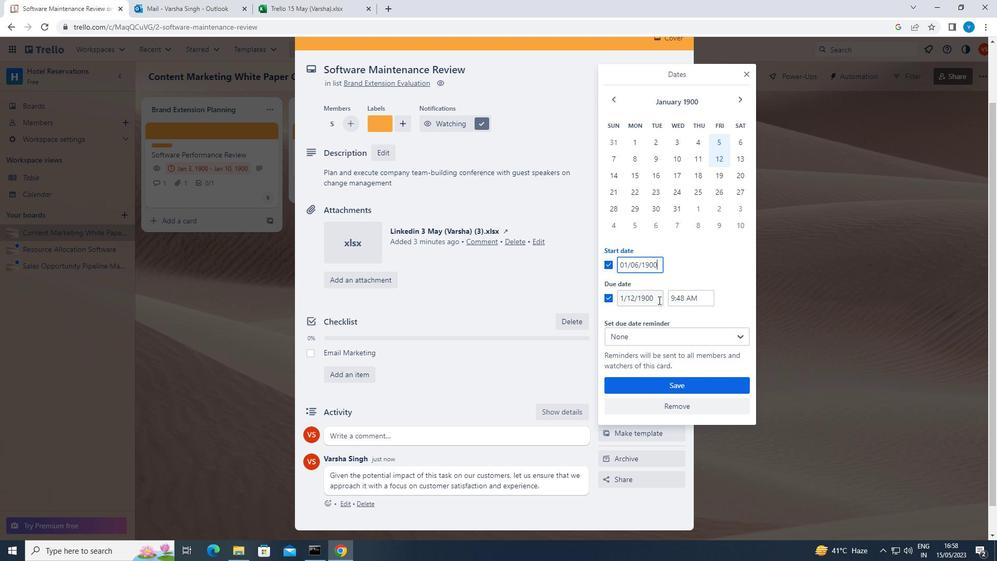 
Action: Key pressed <Key.backspace><Key.backspace><Key.backspace><Key.backspace><Key.backspace><Key.backspace><Key.backspace><Key.backspace><Key.backspace><Key.backspace><Key.backspace><Key.backspace><Key.backspace><Key.backspace><Key.backspace><Key.backspace><Key.backspace>01/13/1900
Screenshot: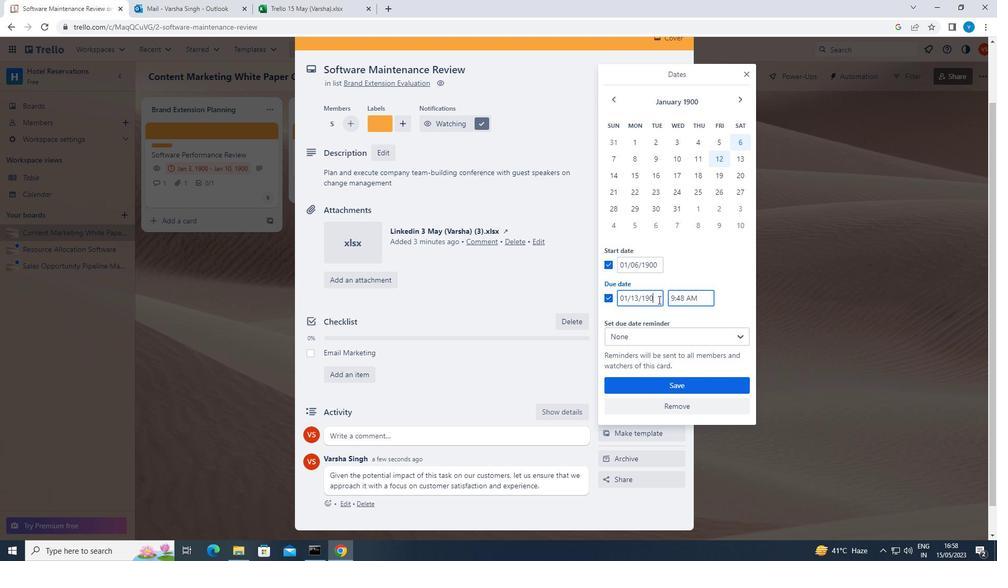 
Action: Mouse moved to (652, 382)
Screenshot: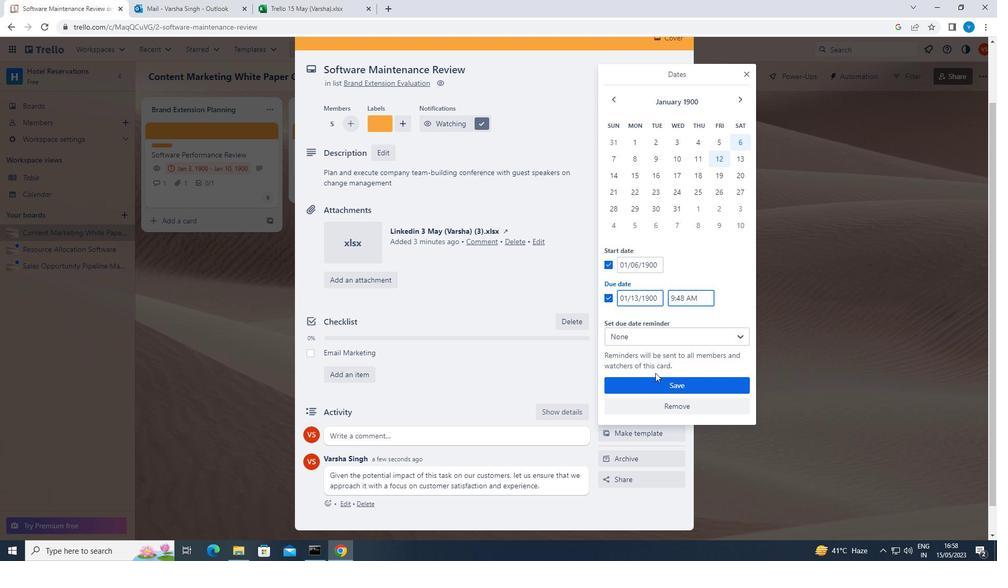 
Action: Mouse pressed left at (652, 382)
Screenshot: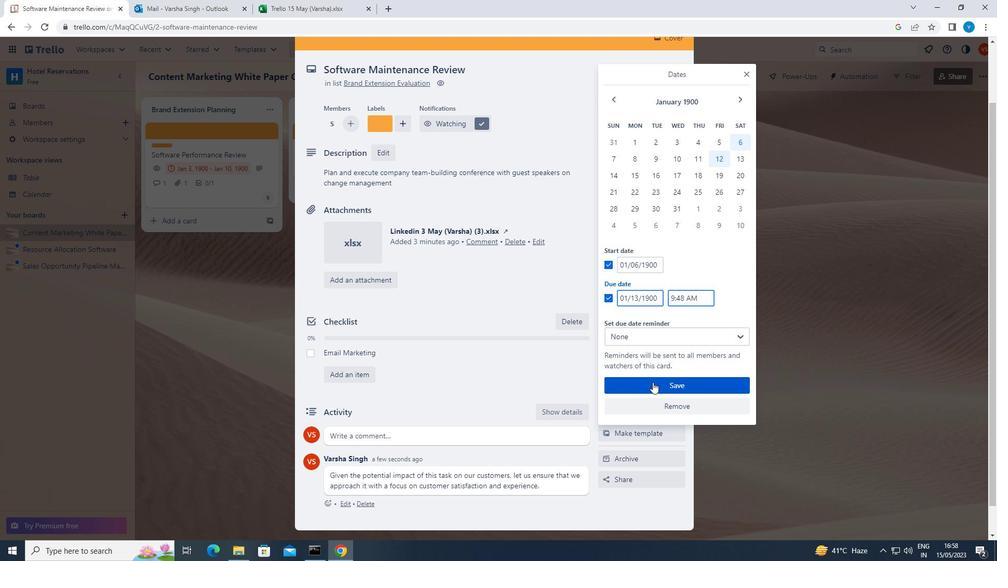 
